 Task: Select the West Africa Time as time zone for the schedule.
Action: Mouse moved to (74, 502)
Screenshot: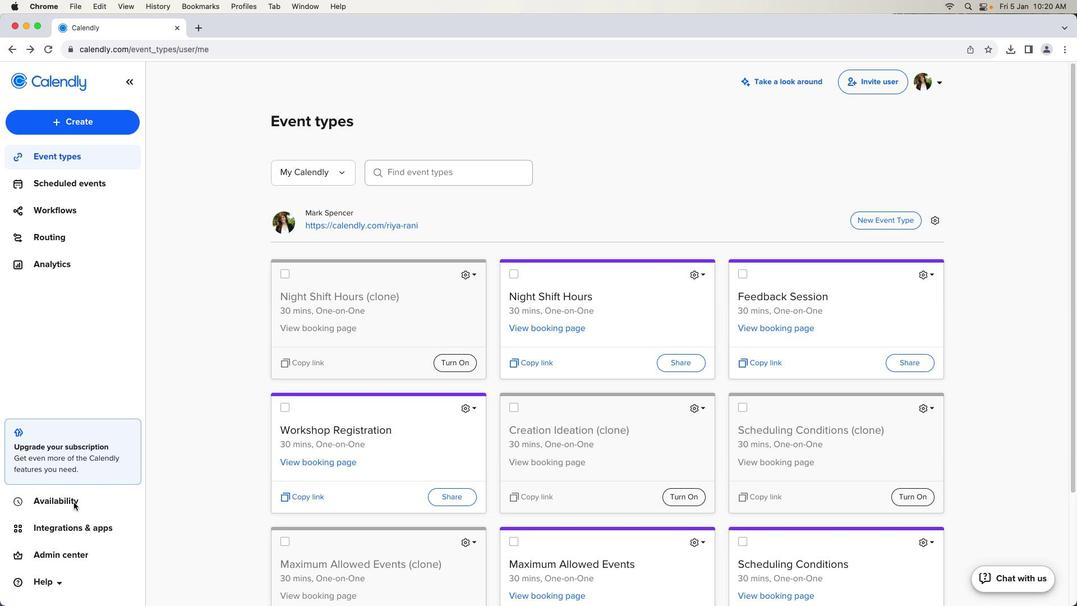 
Action: Mouse pressed left at (74, 502)
Screenshot: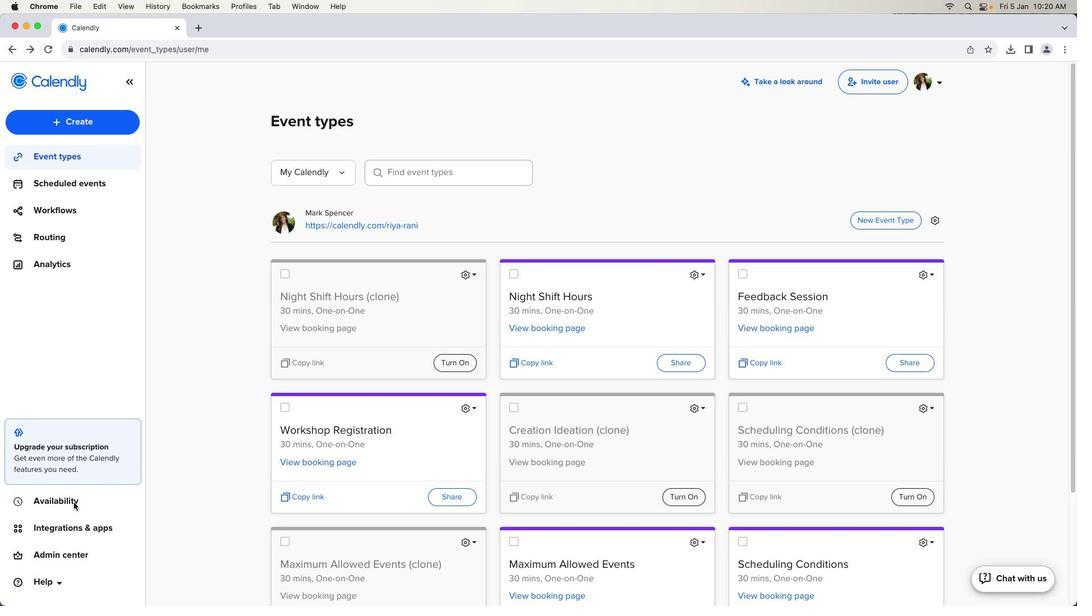 
Action: Mouse pressed left at (74, 502)
Screenshot: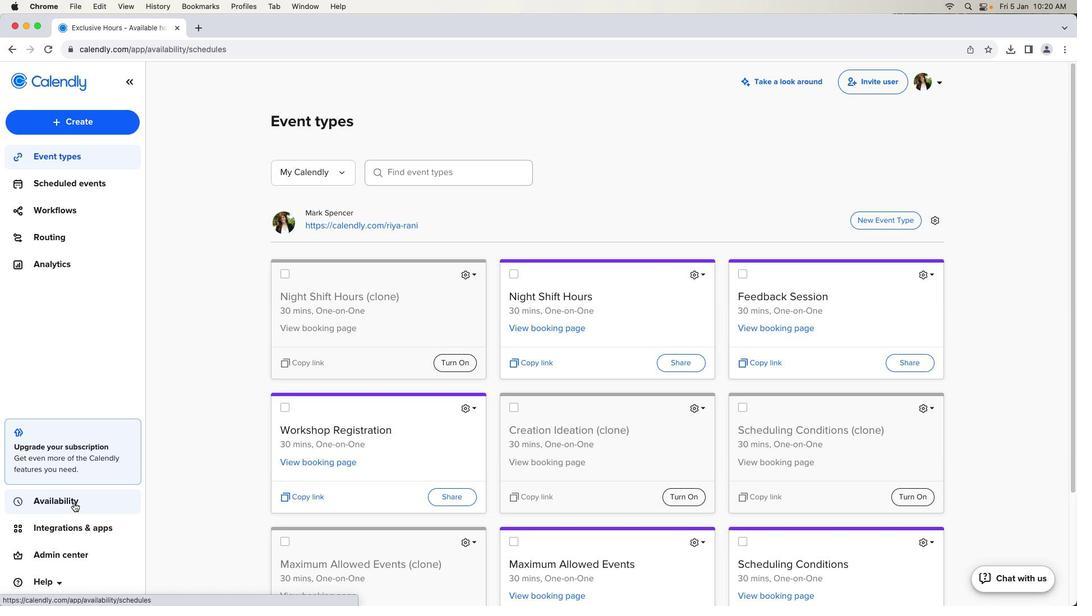 
Action: Mouse moved to (454, 268)
Screenshot: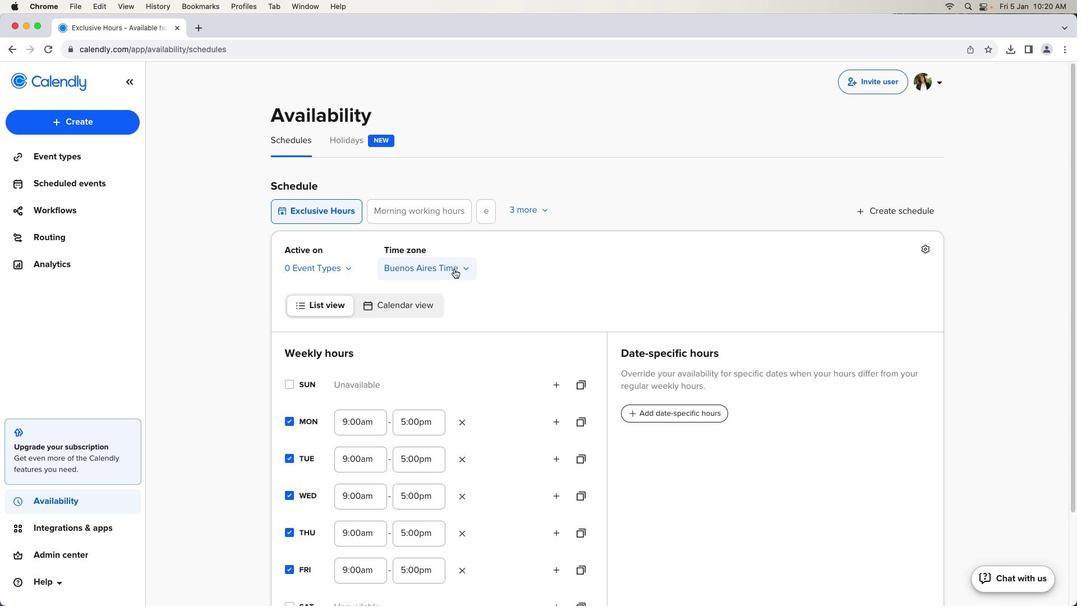 
Action: Mouse pressed left at (454, 268)
Screenshot: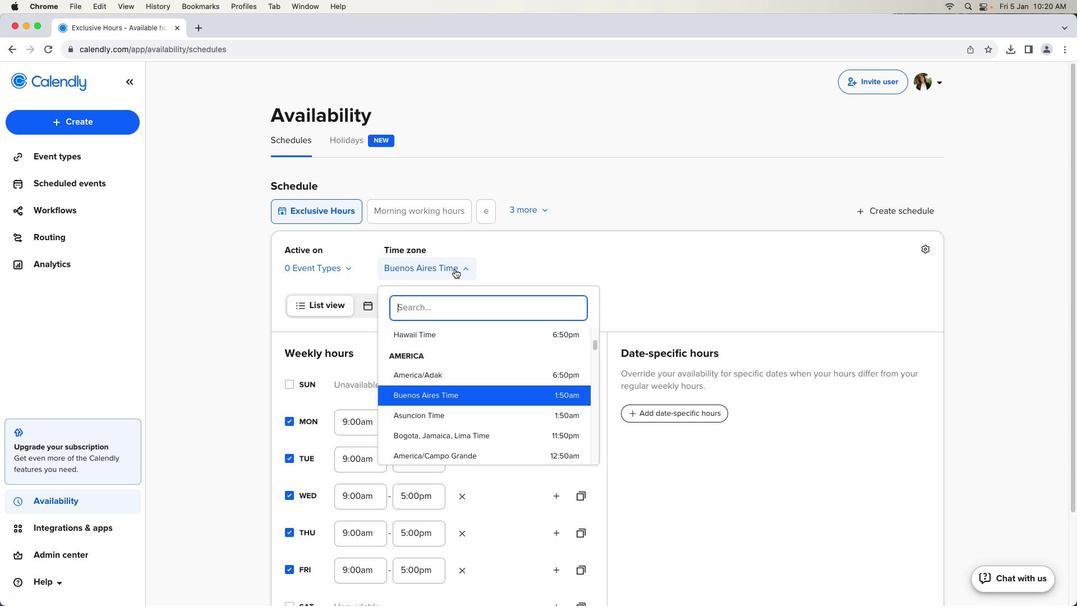 
Action: Mouse moved to (469, 415)
Screenshot: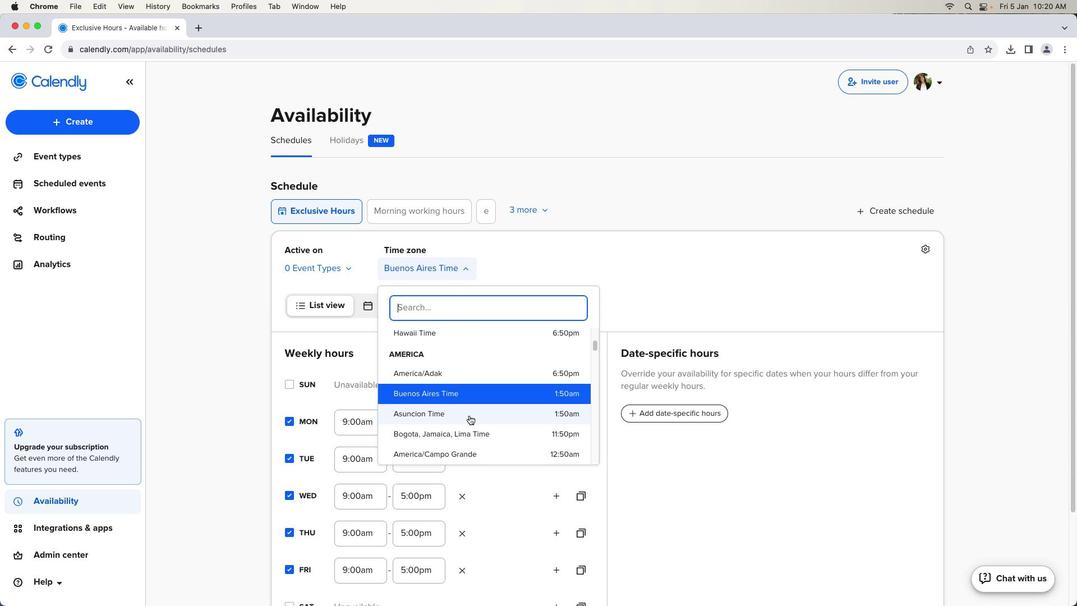 
Action: Mouse scrolled (469, 415) with delta (0, 0)
Screenshot: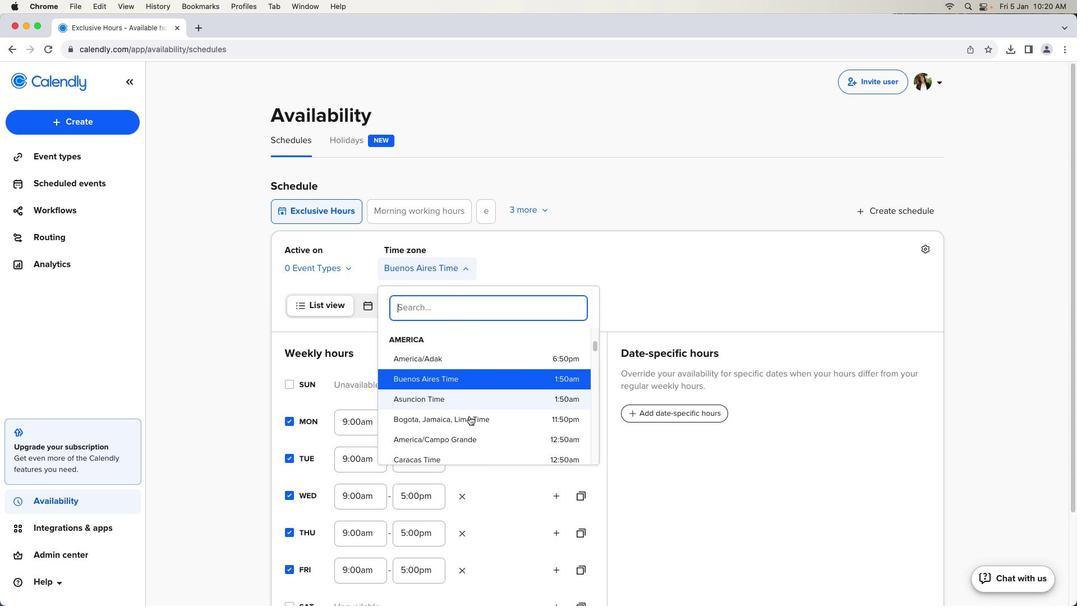 
Action: Mouse scrolled (469, 415) with delta (0, 0)
Screenshot: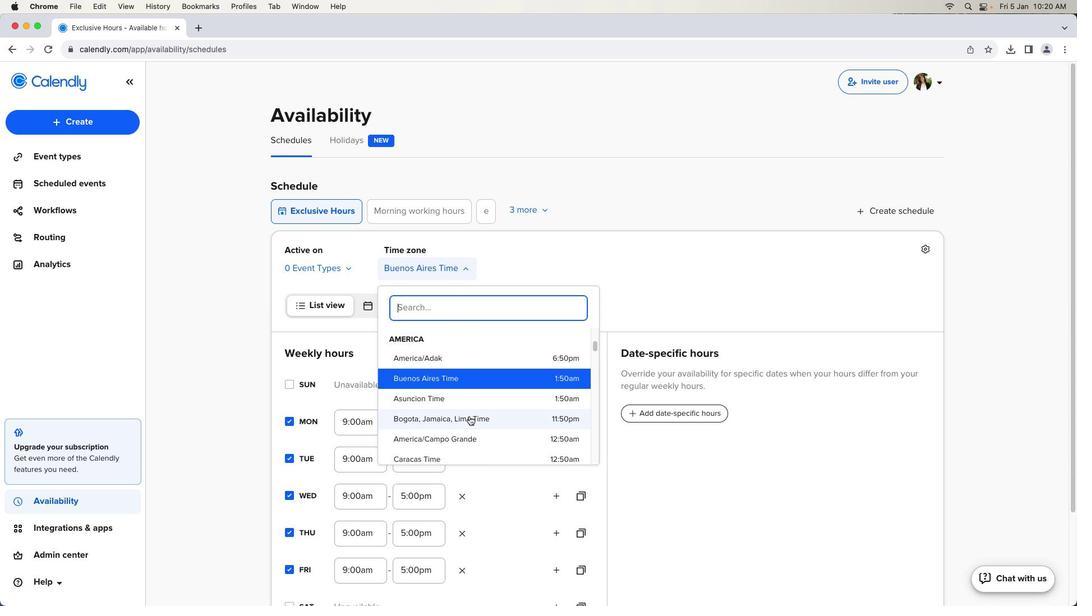 
Action: Mouse scrolled (469, 415) with delta (0, 0)
Screenshot: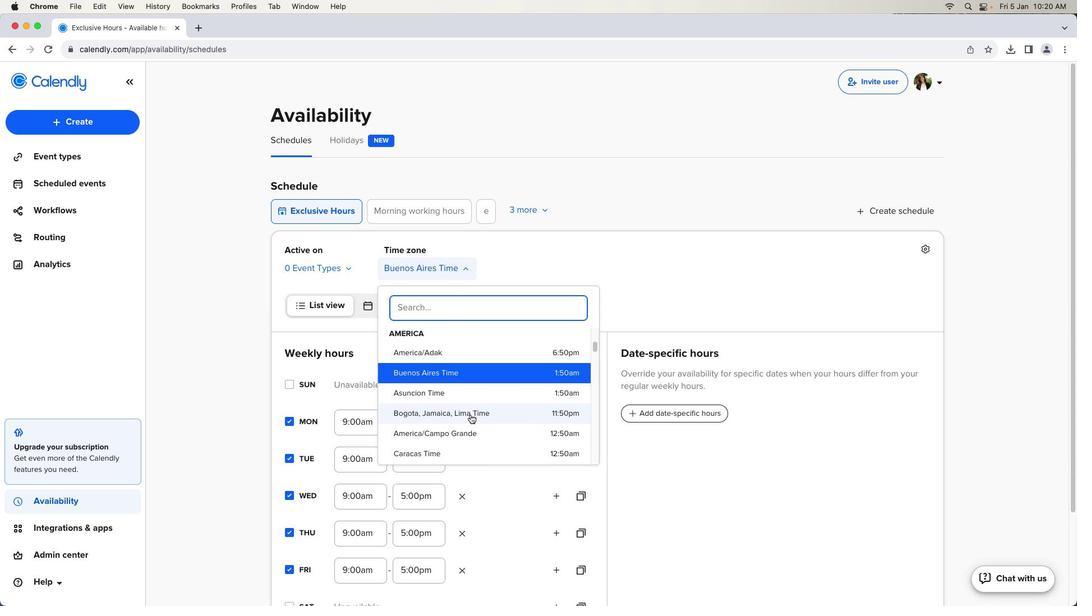 
Action: Mouse moved to (469, 415)
Screenshot: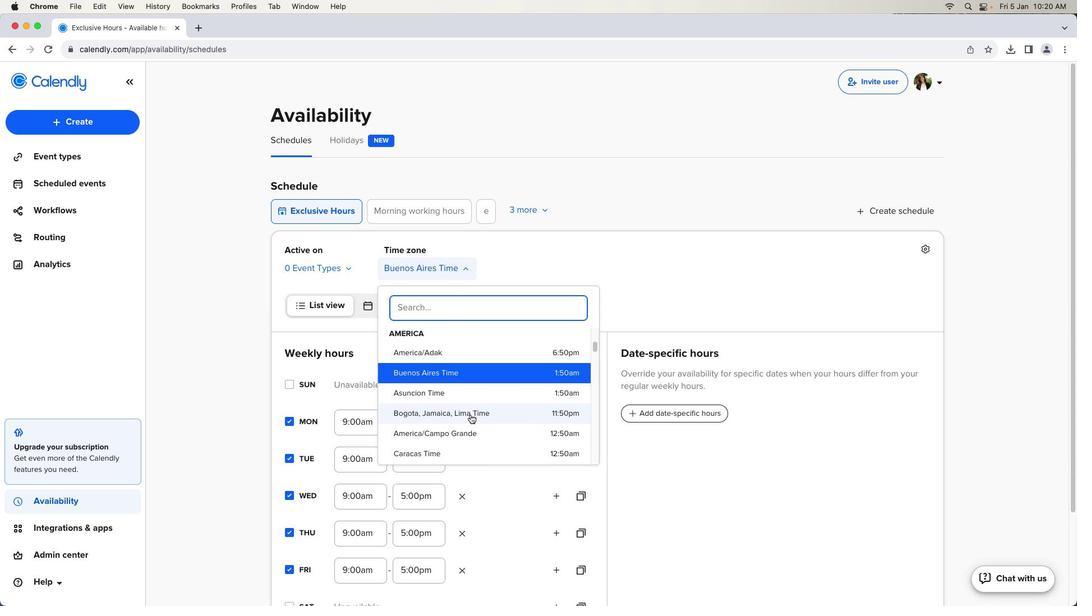 
Action: Mouse scrolled (469, 415) with delta (0, 0)
Screenshot: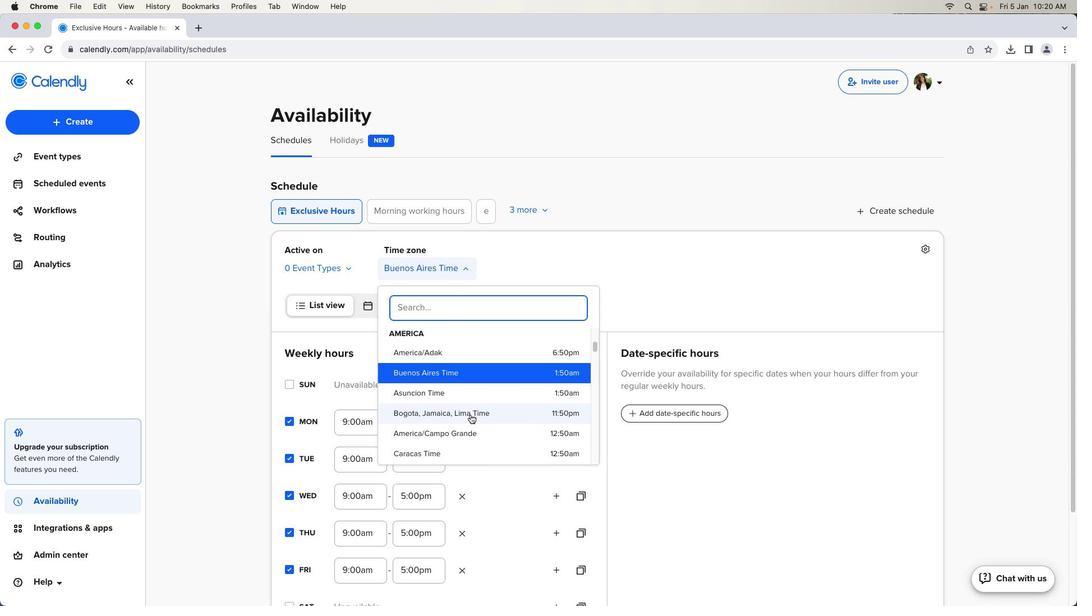 
Action: Mouse moved to (470, 414)
Screenshot: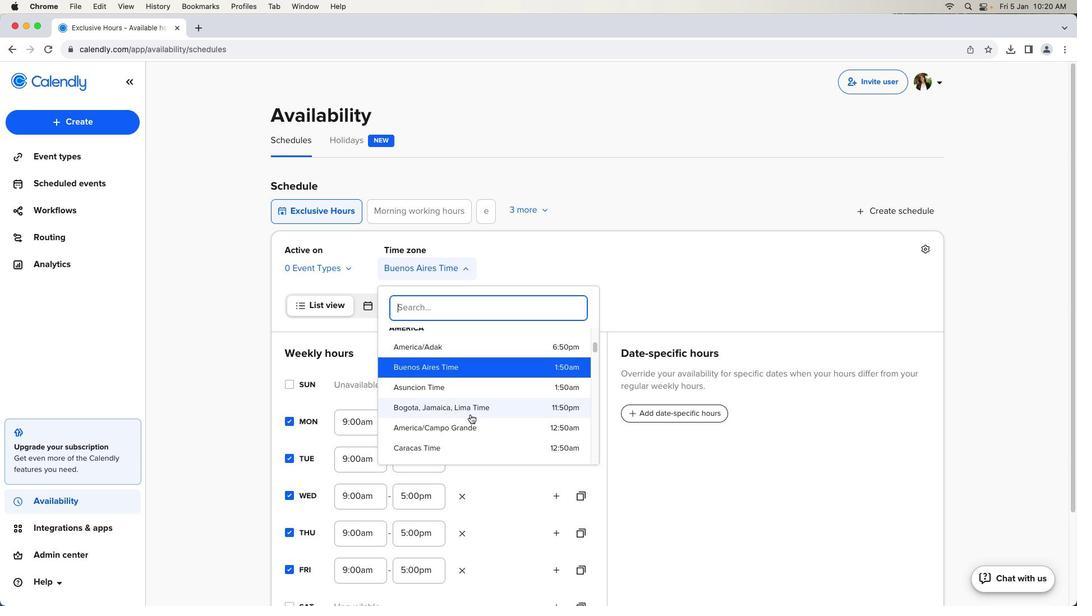 
Action: Mouse scrolled (470, 414) with delta (0, 0)
Screenshot: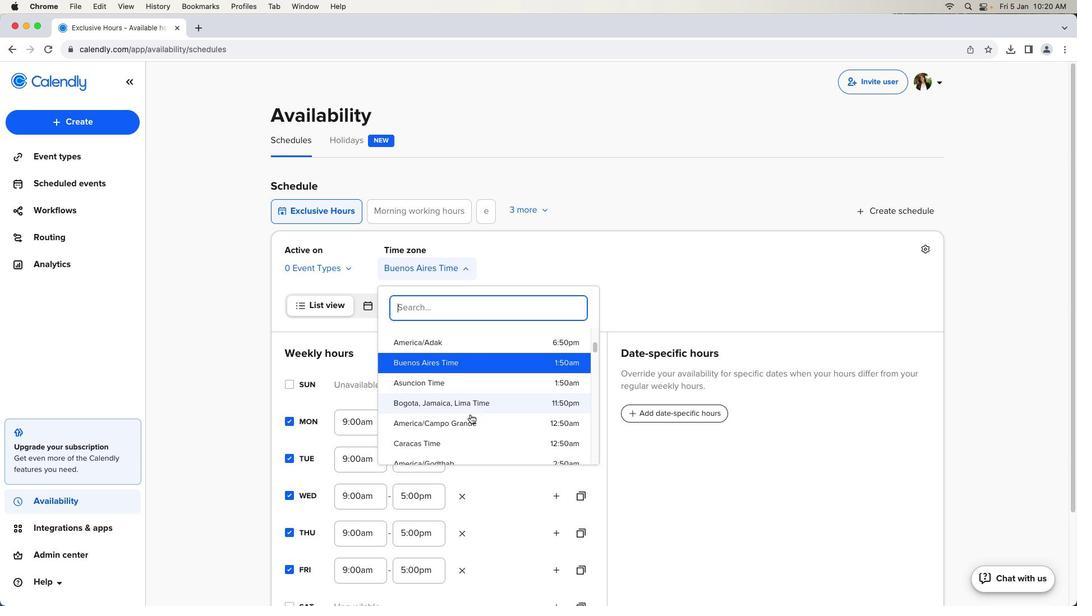 
Action: Mouse scrolled (470, 414) with delta (0, 0)
Screenshot: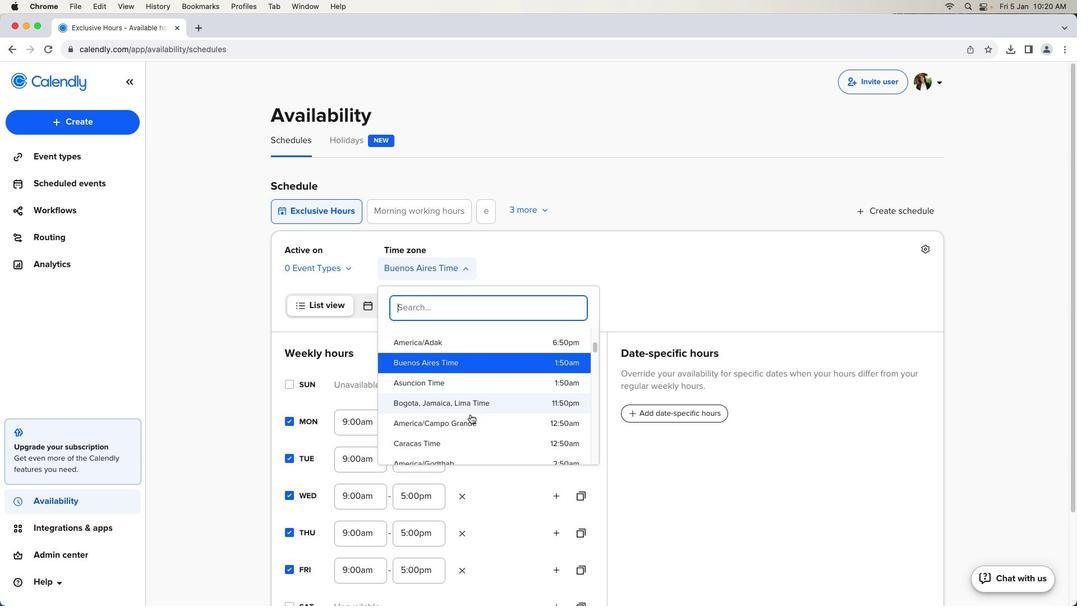 
Action: Mouse scrolled (470, 414) with delta (0, 0)
Screenshot: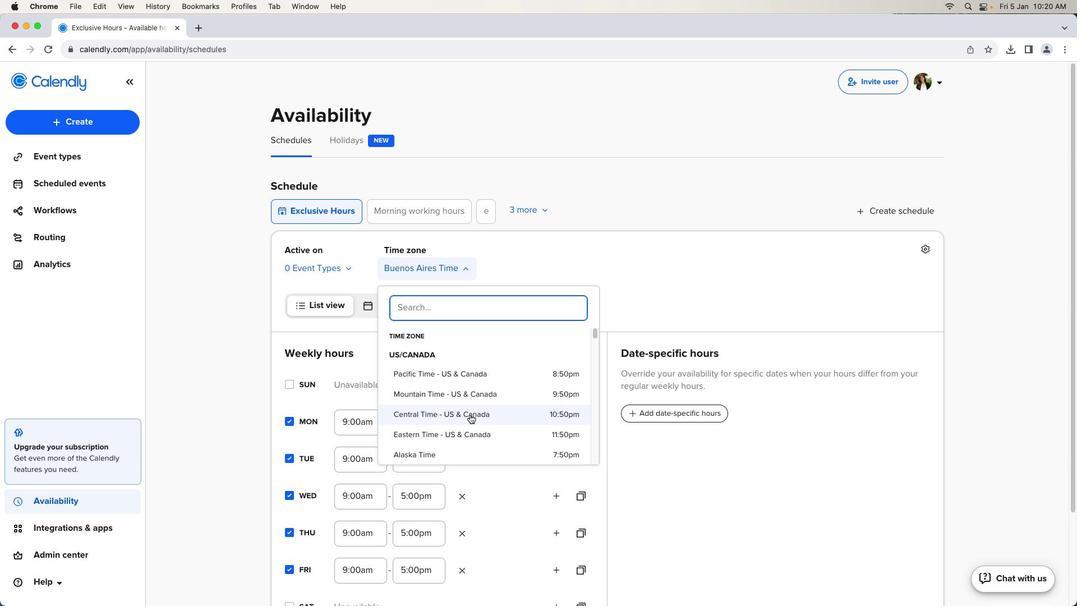 
Action: Mouse scrolled (470, 414) with delta (0, 0)
Screenshot: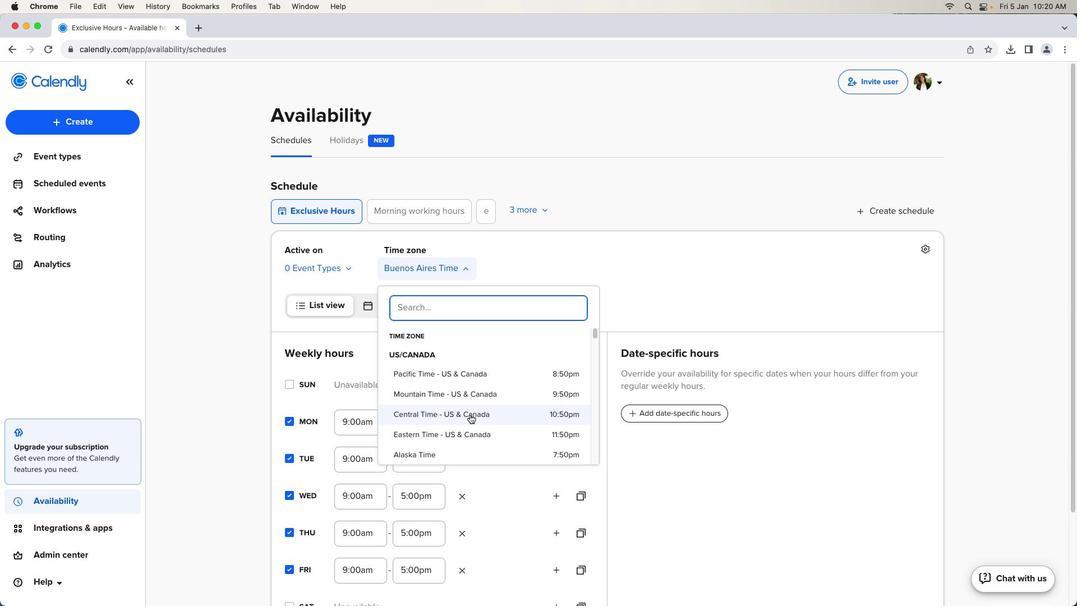 
Action: Mouse scrolled (470, 414) with delta (0, 1)
Screenshot: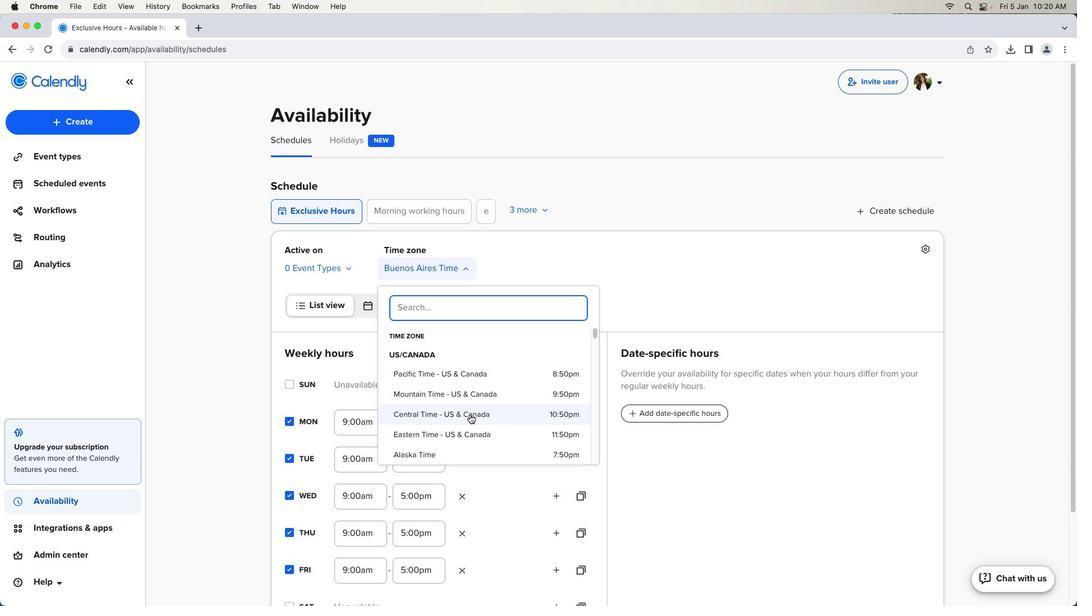 
Action: Mouse scrolled (470, 414) with delta (0, 2)
Screenshot: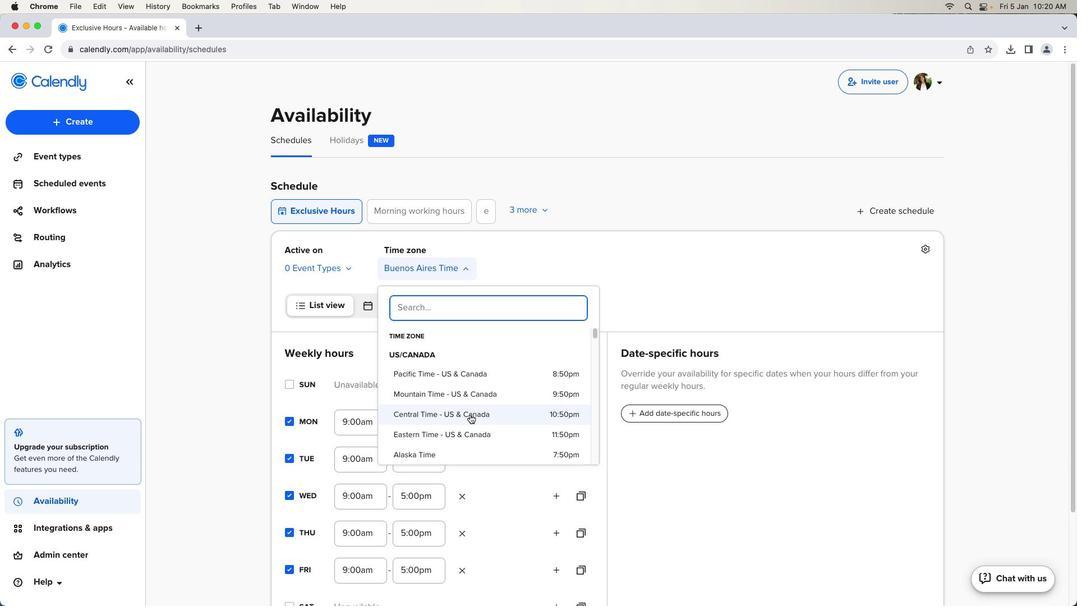 
Action: Mouse moved to (470, 414)
Screenshot: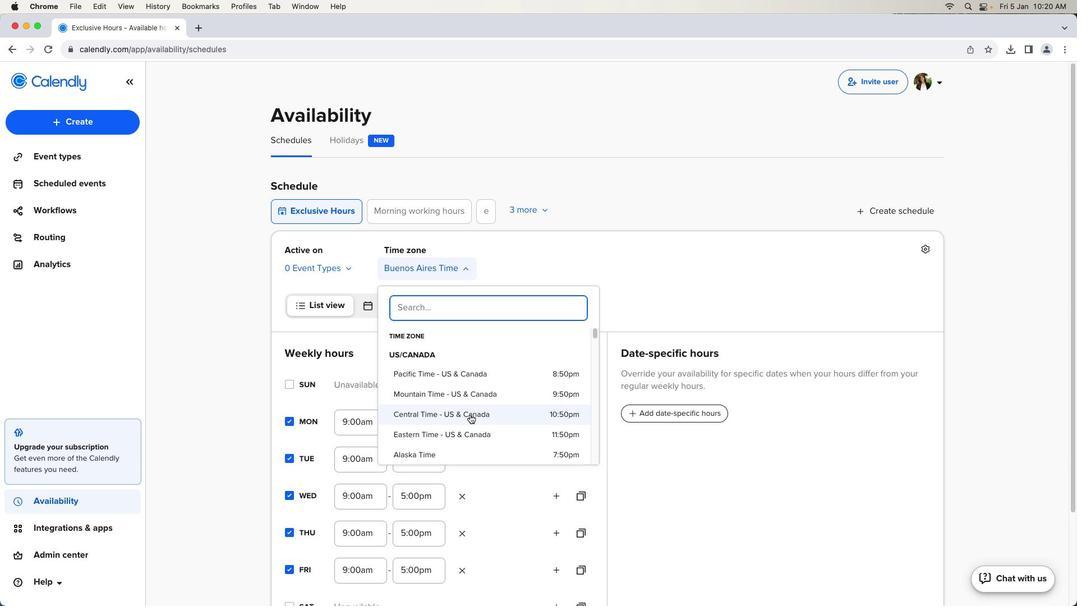 
Action: Mouse scrolled (470, 414) with delta (0, 0)
Screenshot: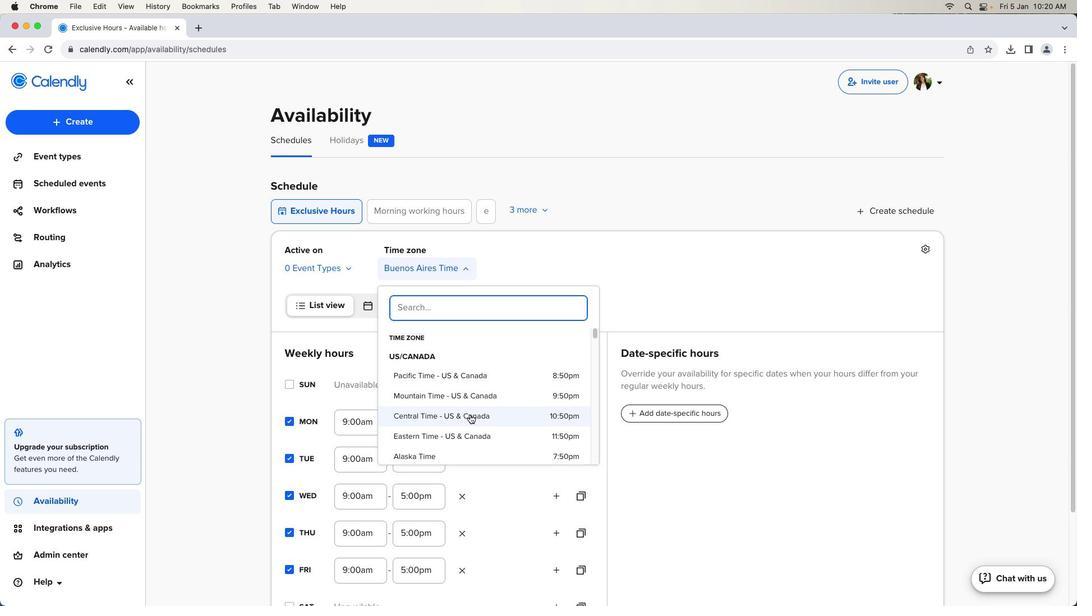 
Action: Mouse scrolled (470, 414) with delta (0, 0)
Screenshot: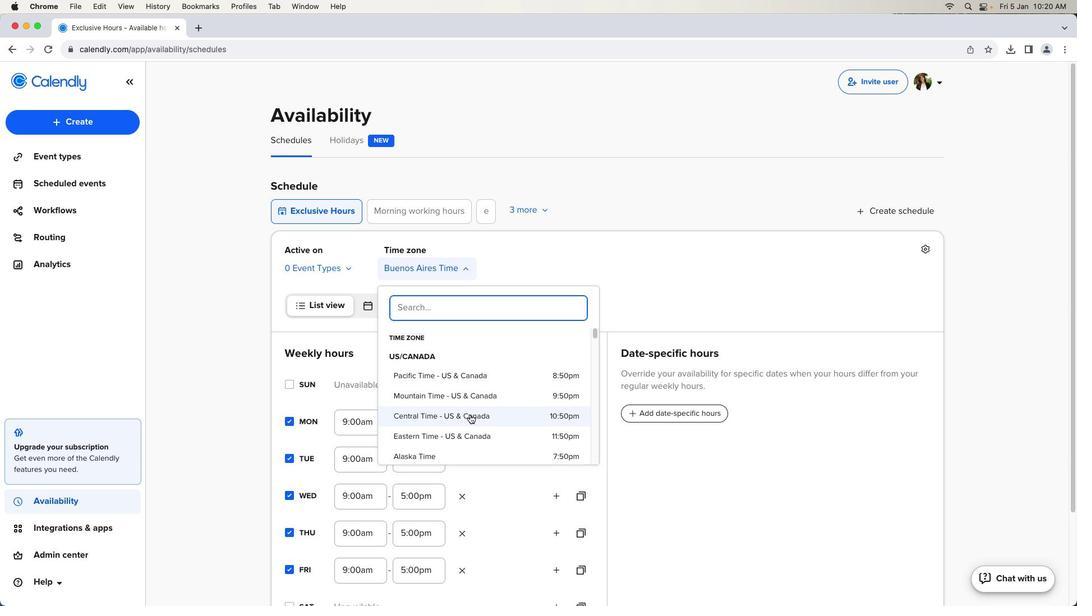 
Action: Mouse scrolled (470, 414) with delta (0, 0)
Screenshot: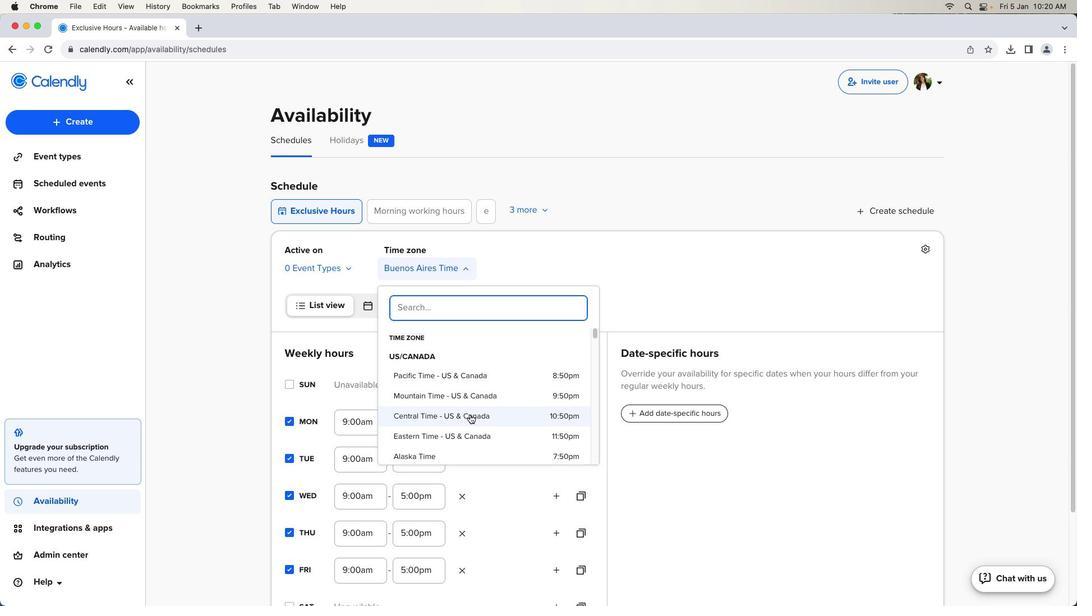 
Action: Mouse scrolled (470, 414) with delta (0, 0)
Screenshot: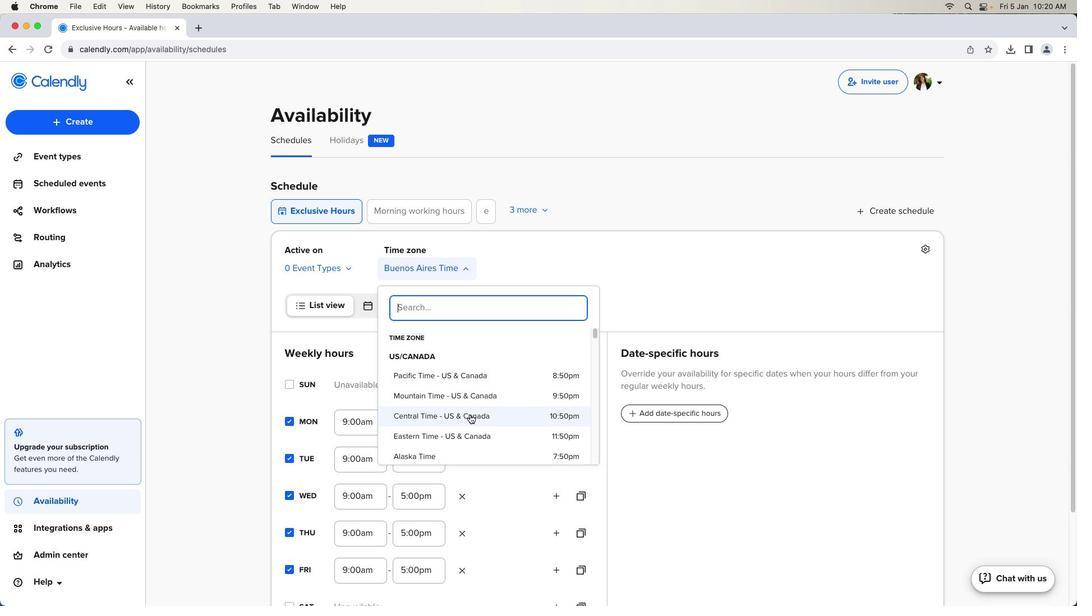 
Action: Mouse scrolled (470, 414) with delta (0, 0)
Screenshot: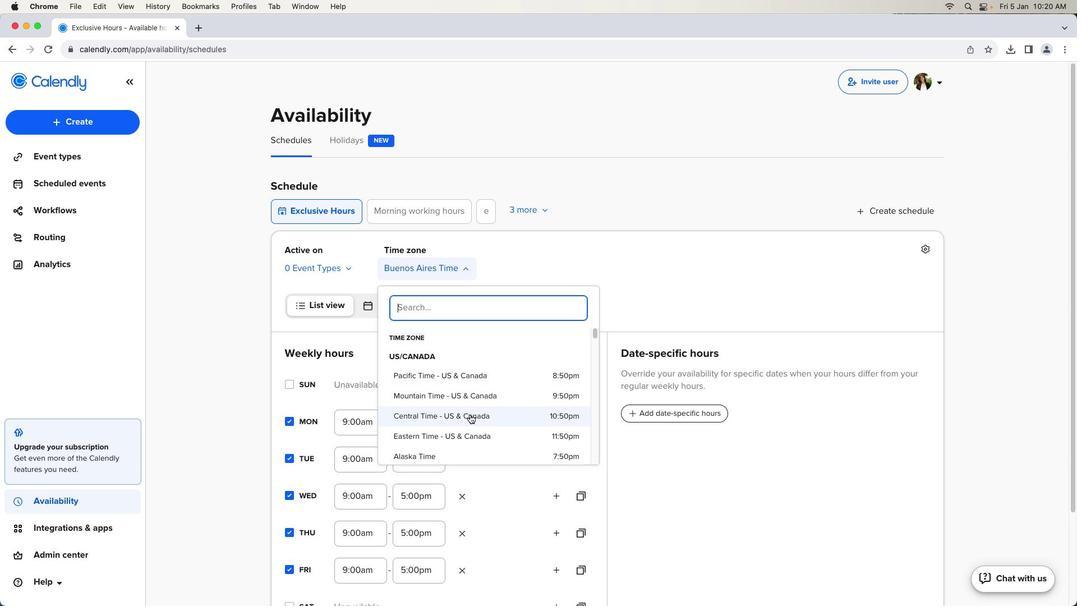 
Action: Mouse scrolled (470, 414) with delta (0, 0)
Screenshot: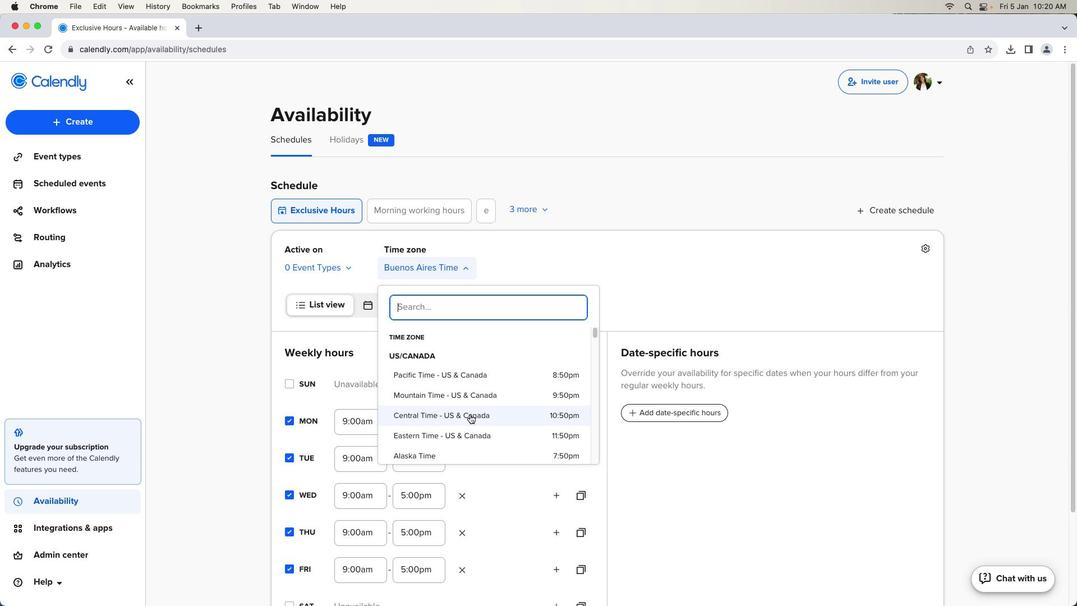 
Action: Mouse scrolled (470, 414) with delta (0, 0)
Screenshot: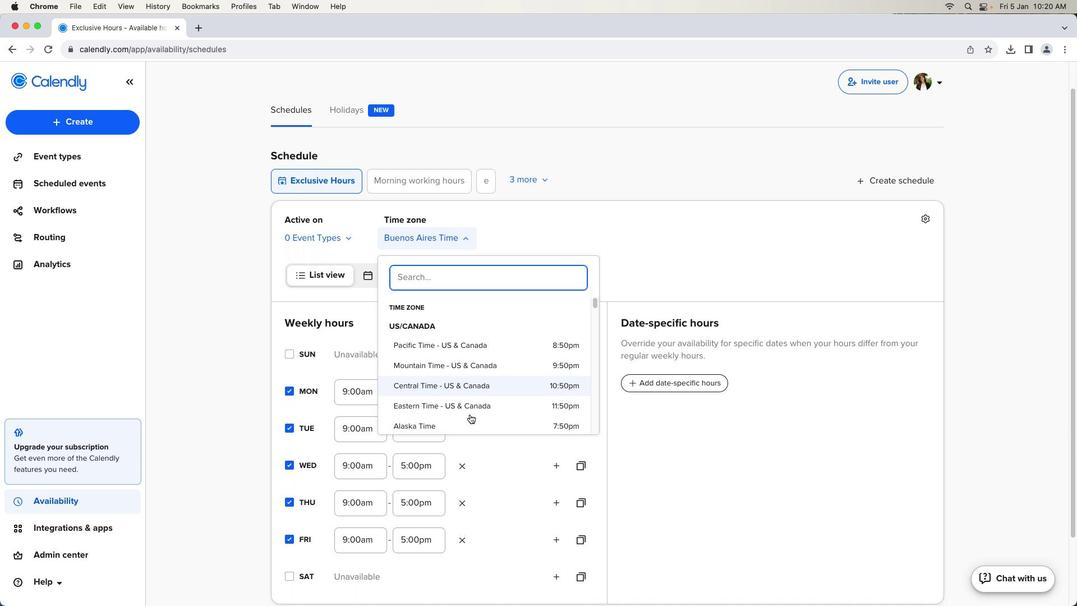 
Action: Mouse scrolled (470, 414) with delta (0, 0)
Screenshot: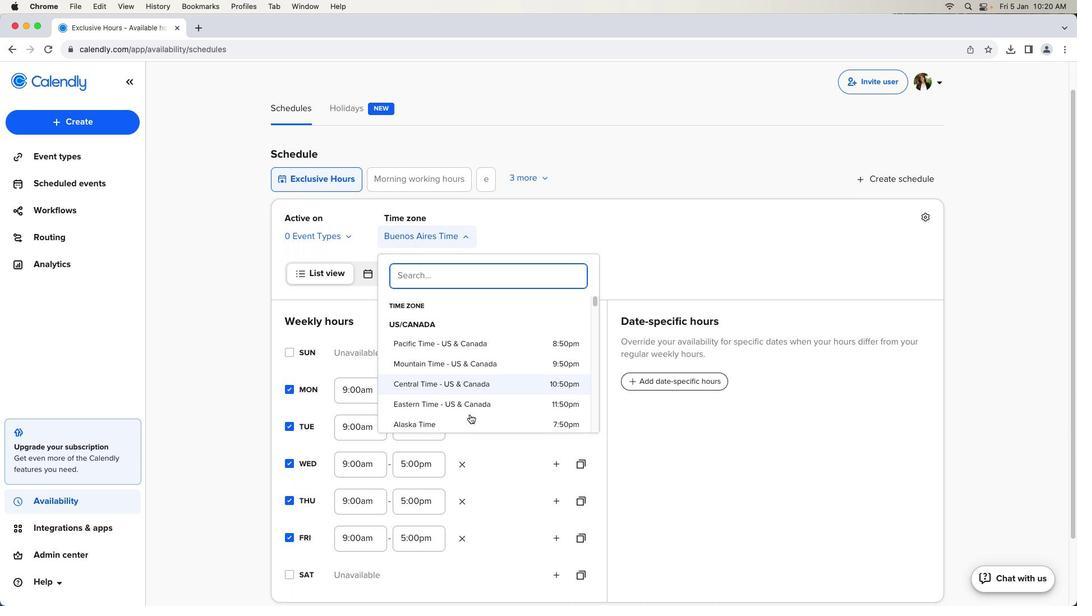 
Action: Mouse scrolled (470, 414) with delta (0, 0)
Screenshot: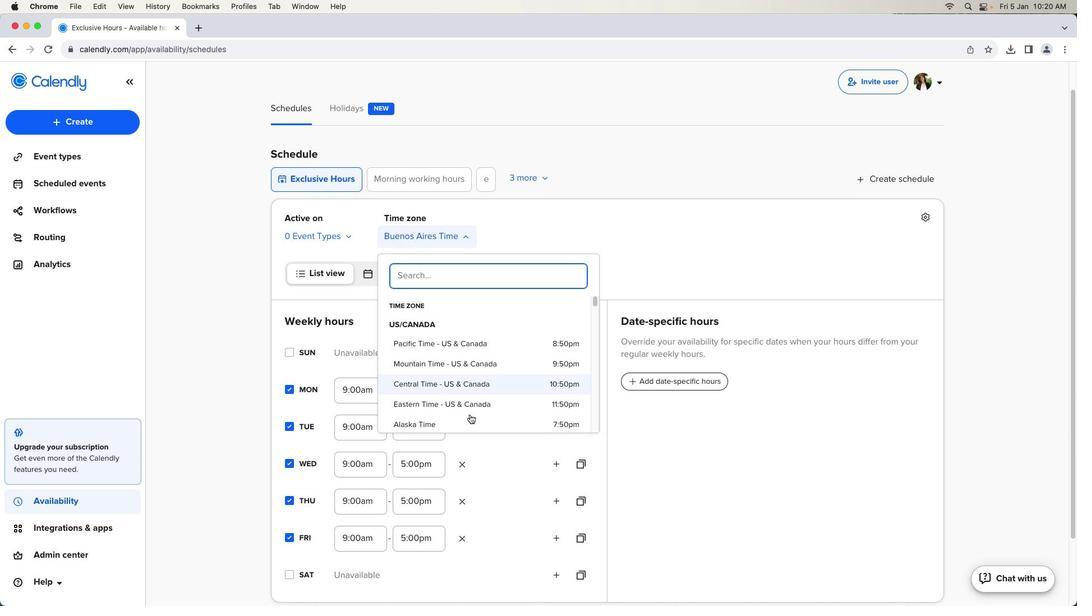 
Action: Mouse moved to (469, 413)
Screenshot: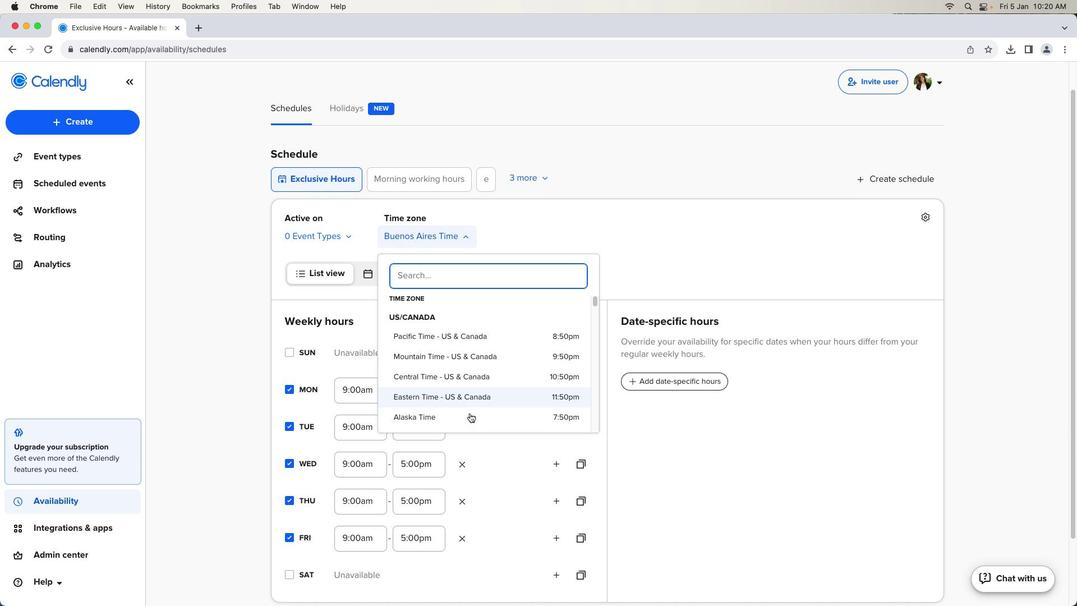 
Action: Mouse scrolled (469, 413) with delta (0, 0)
Screenshot: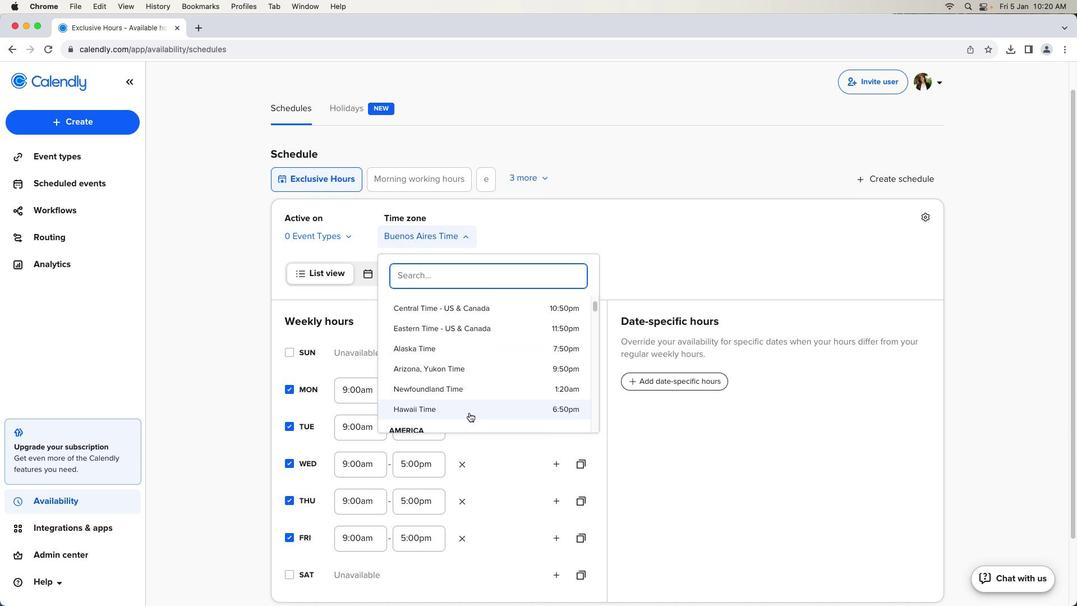 
Action: Mouse scrolled (469, 413) with delta (0, 0)
Screenshot: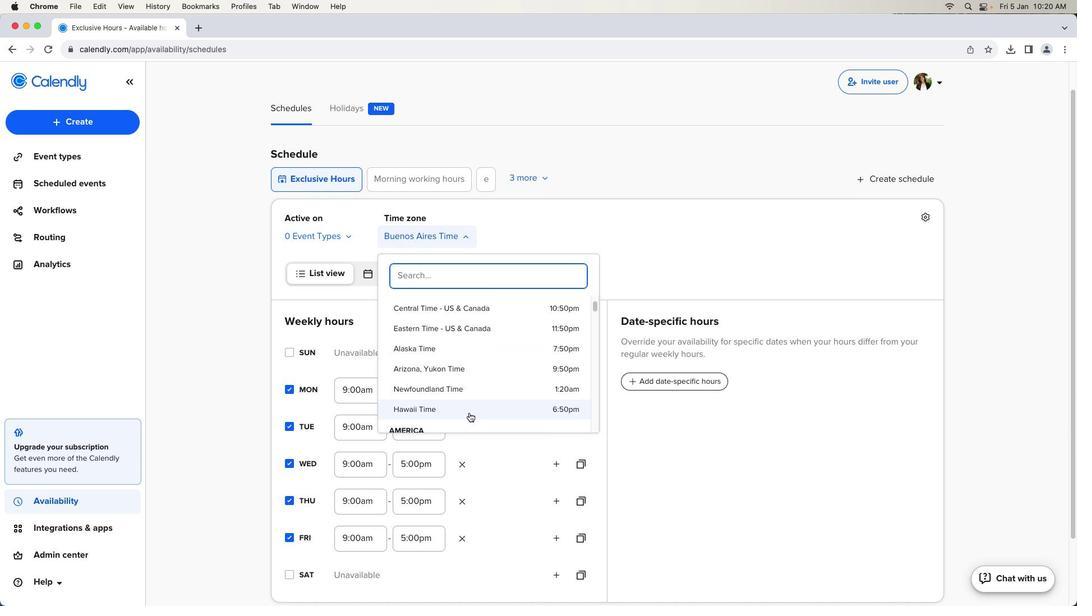 
Action: Mouse scrolled (469, 413) with delta (0, -1)
Screenshot: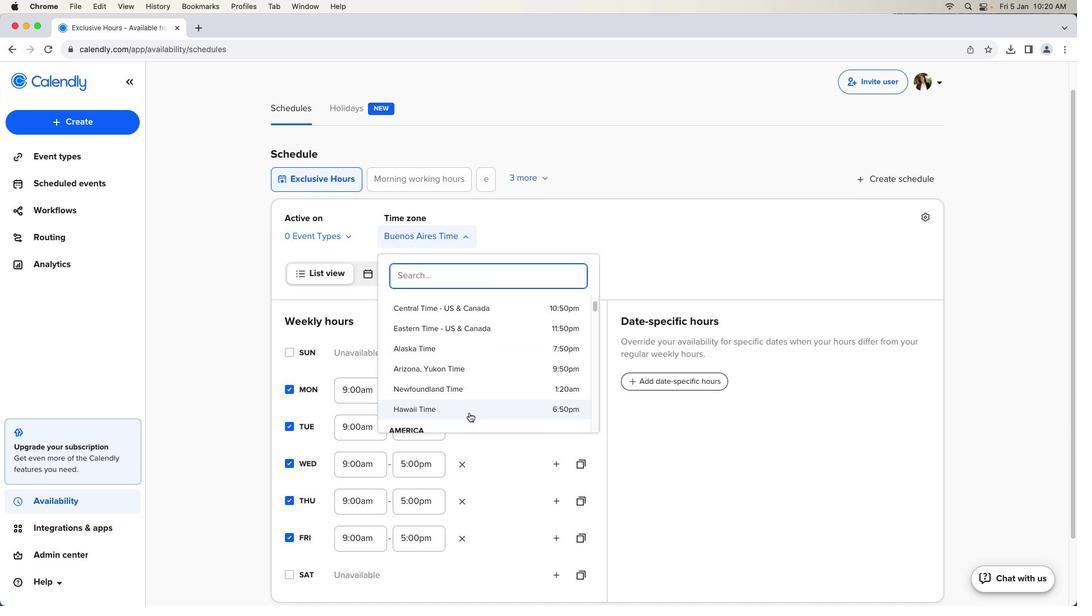 
Action: Mouse moved to (469, 412)
Screenshot: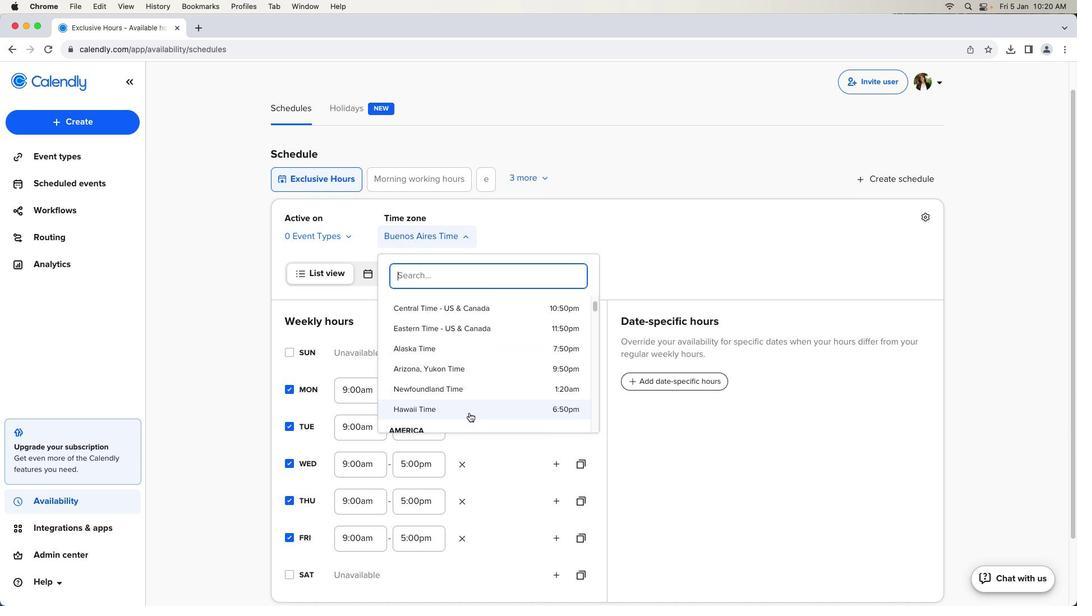 
Action: Mouse scrolled (469, 412) with delta (0, 0)
Screenshot: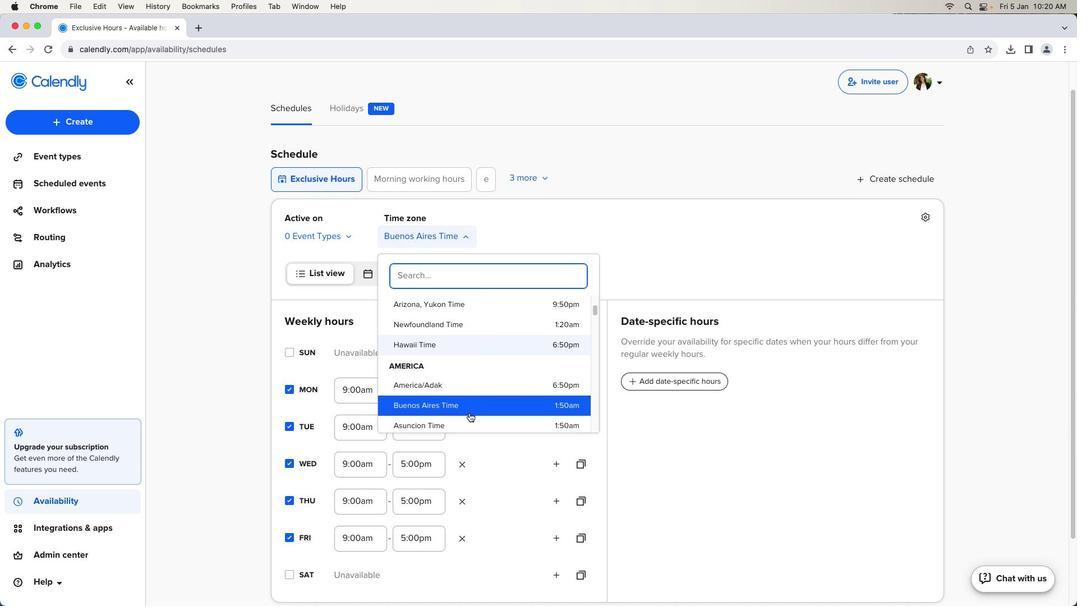 
Action: Mouse scrolled (469, 412) with delta (0, 0)
Screenshot: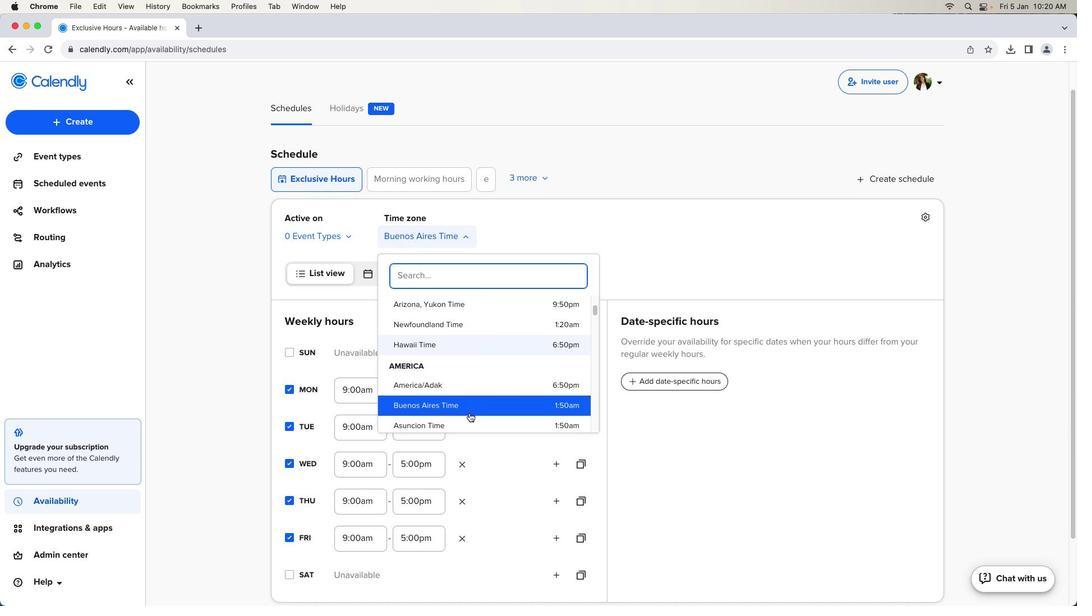 
Action: Mouse scrolled (469, 412) with delta (0, -1)
Screenshot: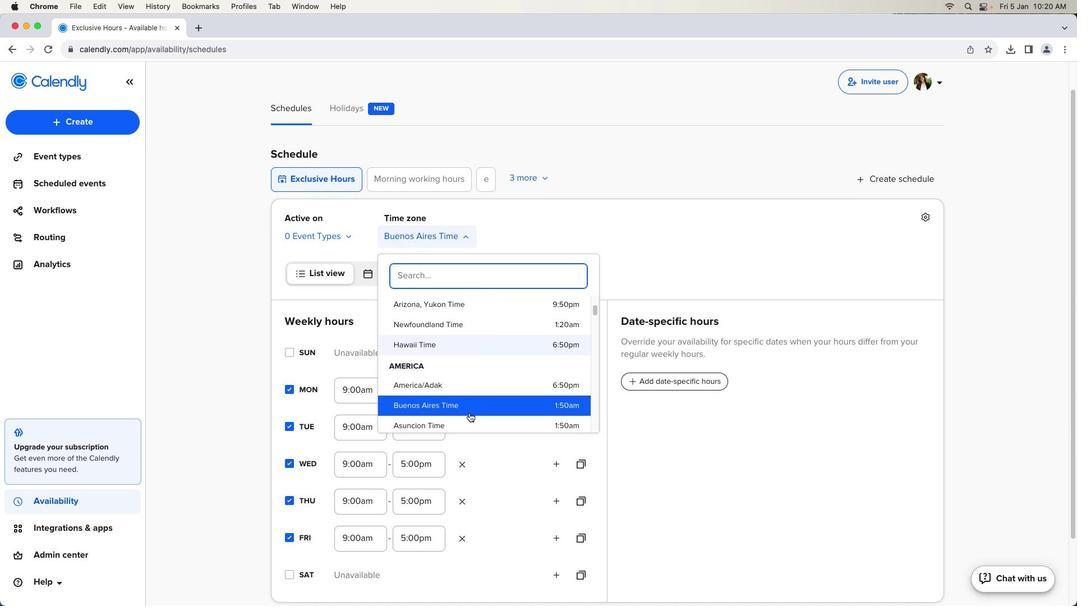 
Action: Mouse scrolled (469, 412) with delta (0, 0)
Screenshot: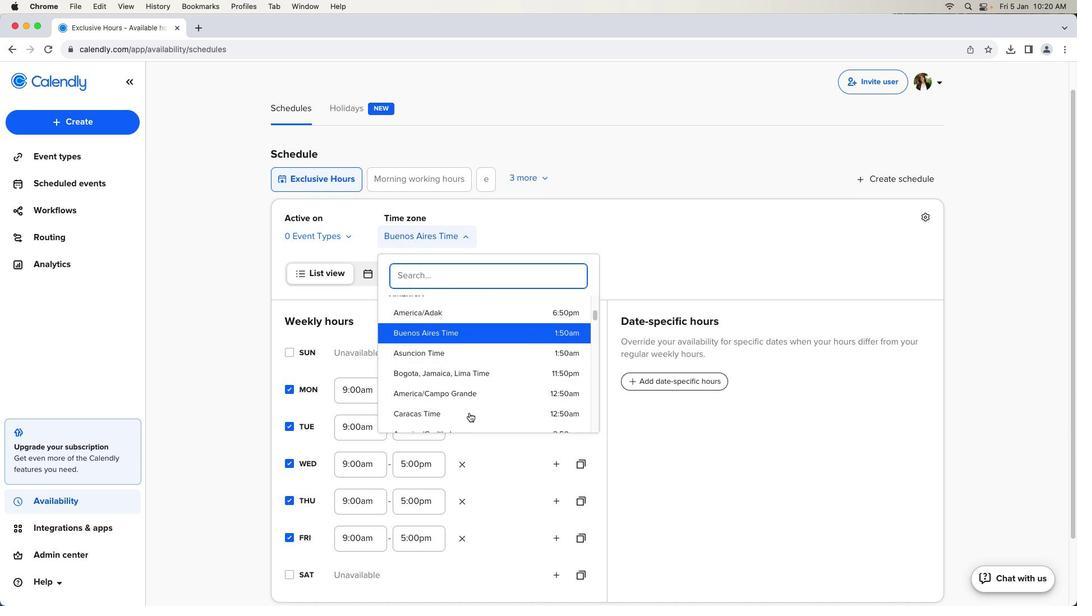 
Action: Mouse scrolled (469, 412) with delta (0, 0)
Screenshot: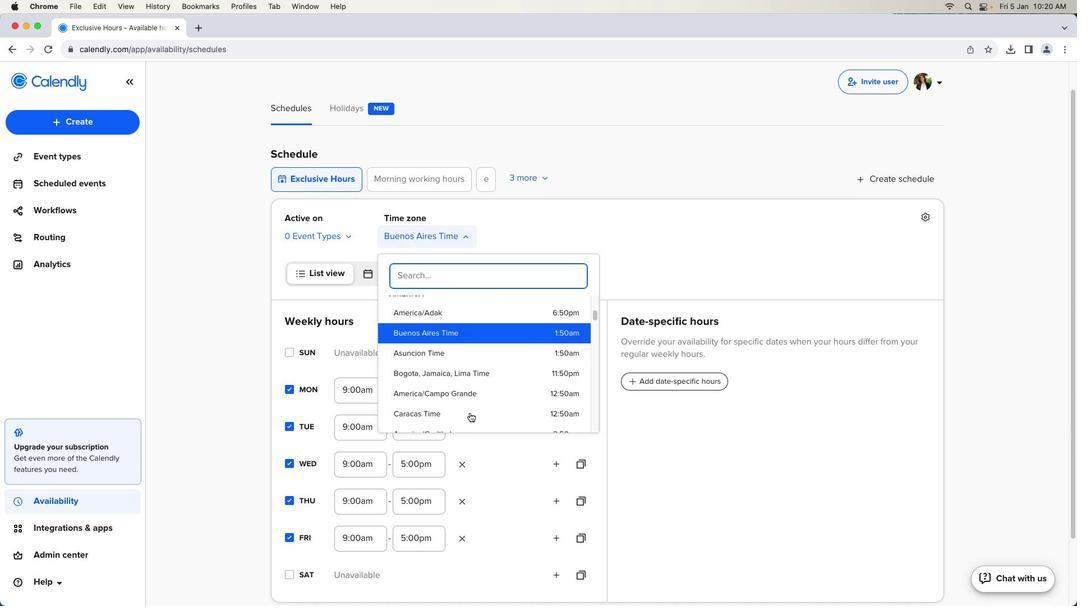 
Action: Mouse scrolled (469, 412) with delta (0, -1)
Screenshot: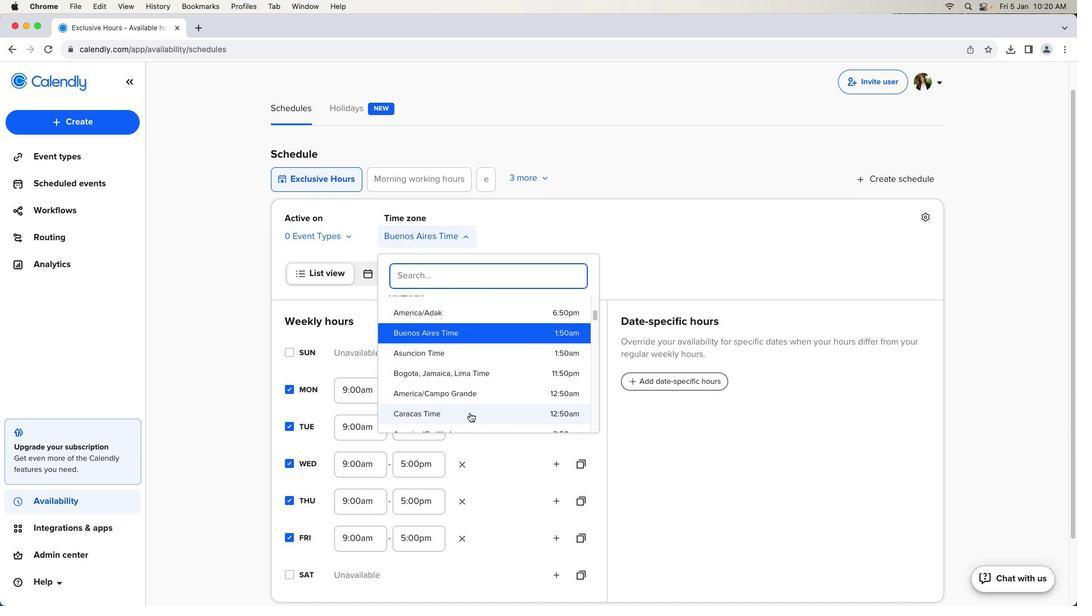 
Action: Mouse moved to (469, 412)
Screenshot: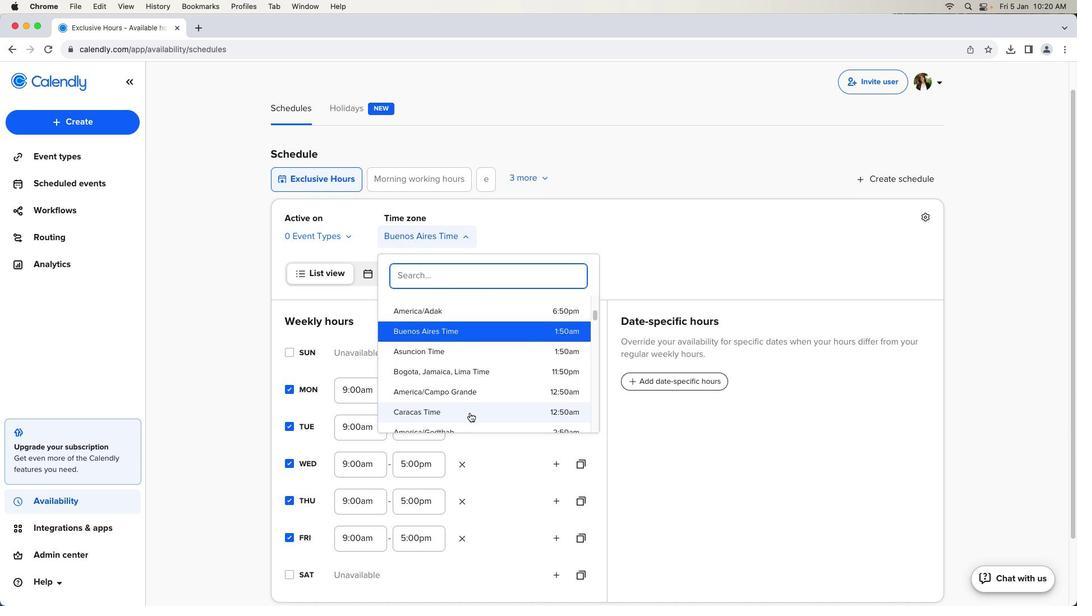 
Action: Mouse scrolled (469, 412) with delta (0, 0)
Screenshot: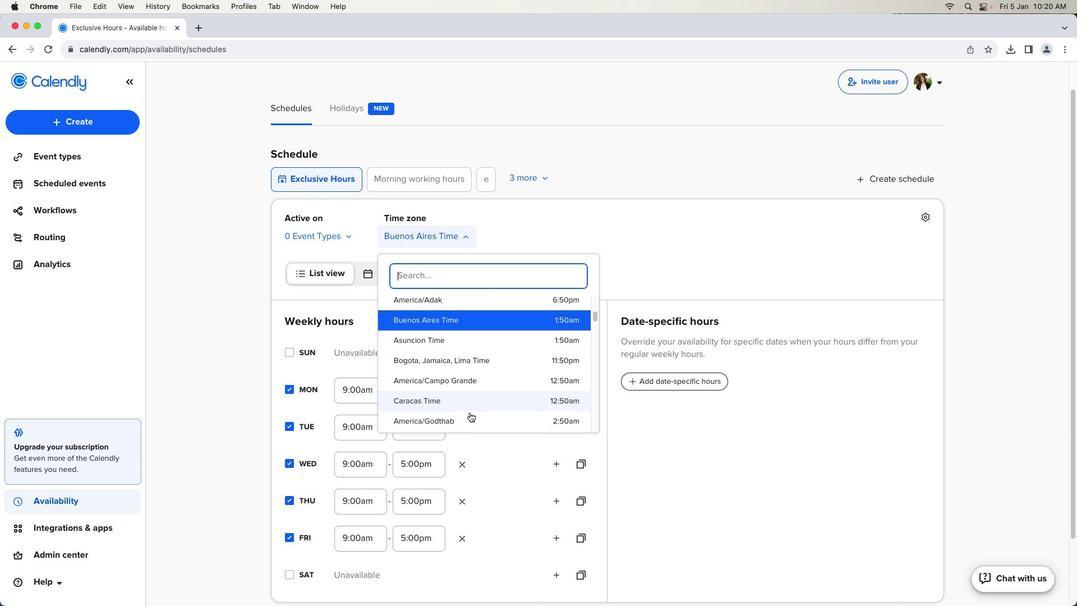 
Action: Mouse scrolled (469, 412) with delta (0, 0)
Screenshot: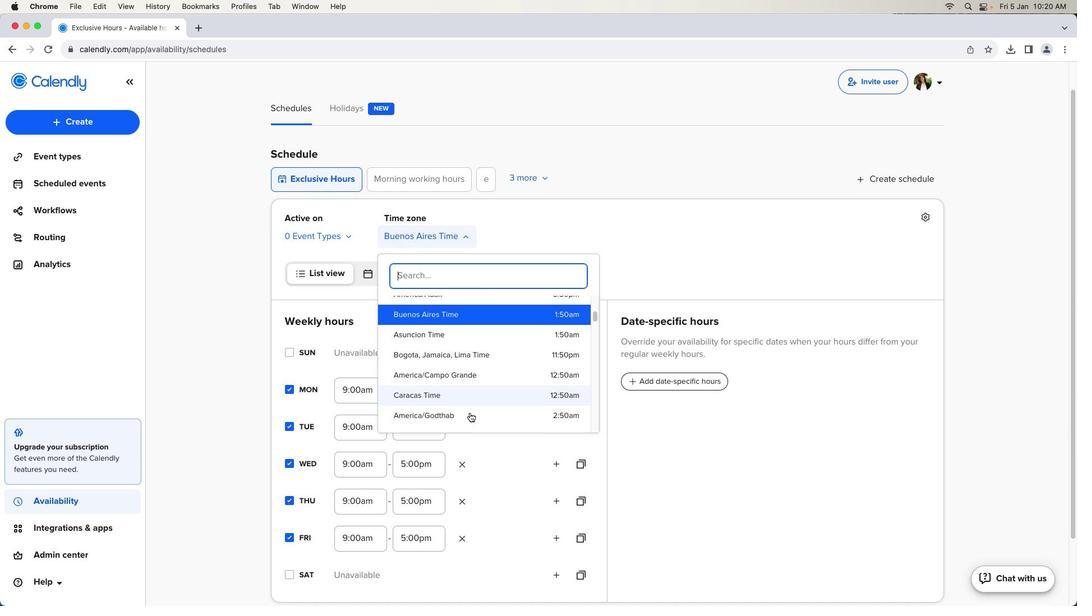 
Action: Mouse scrolled (469, 412) with delta (0, 0)
Screenshot: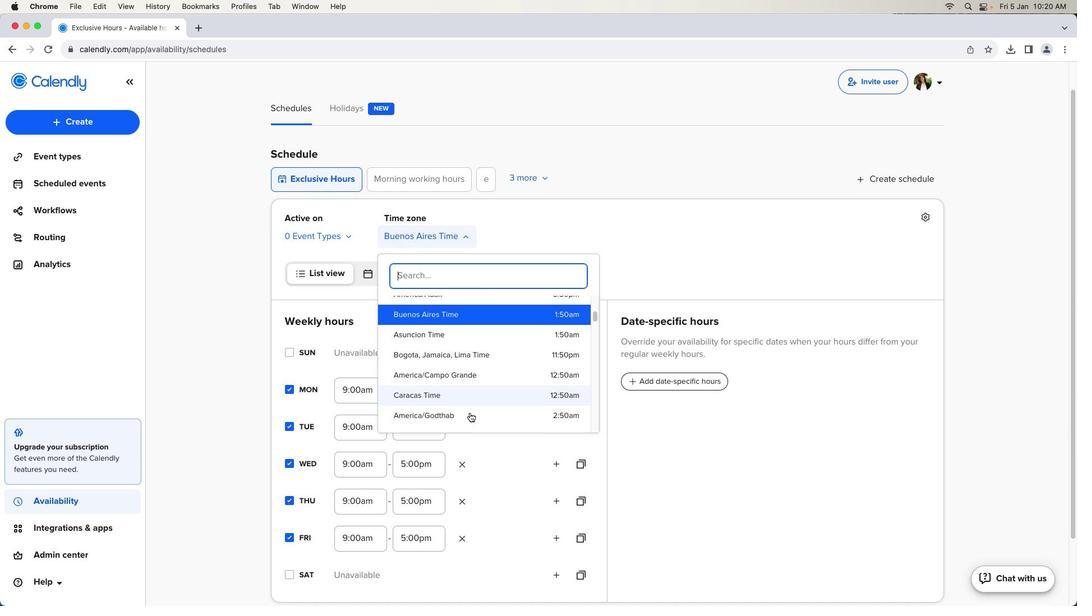 
Action: Mouse scrolled (469, 412) with delta (0, 0)
Screenshot: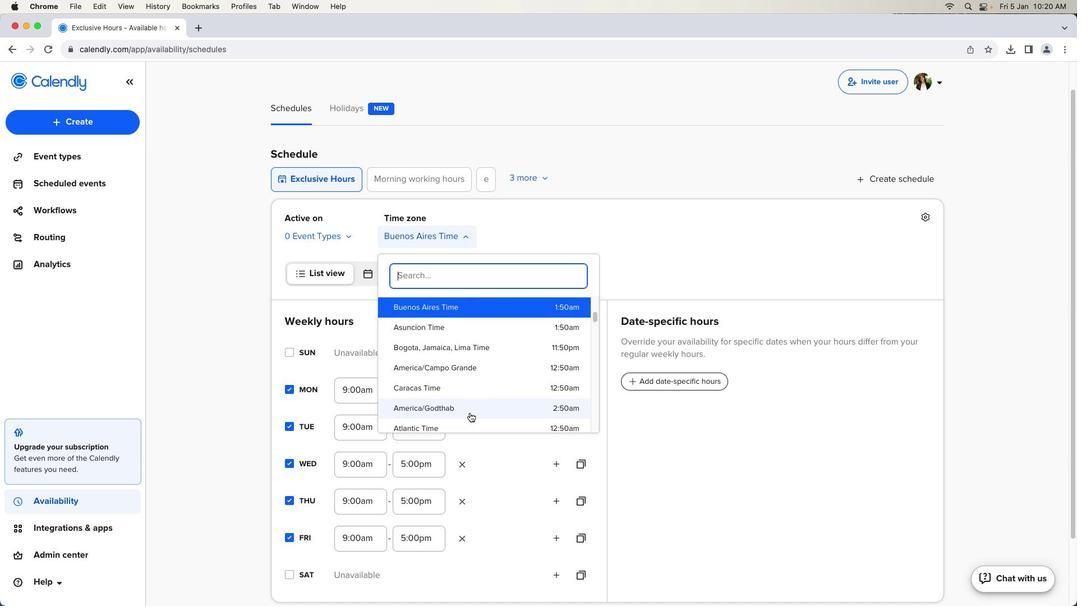 
Action: Mouse scrolled (469, 412) with delta (0, 0)
Screenshot: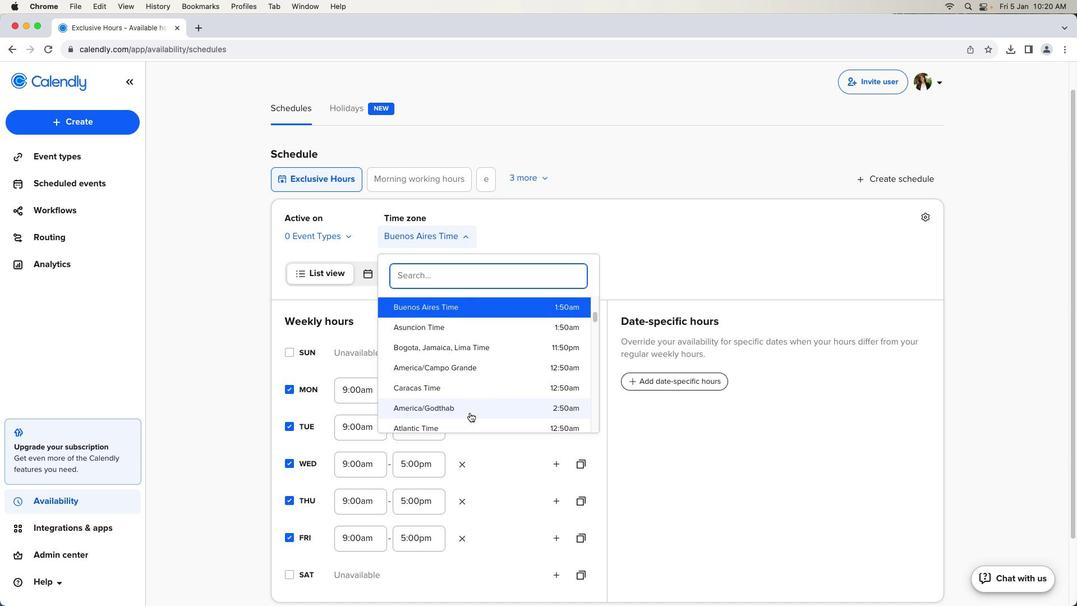 
Action: Mouse scrolled (469, 412) with delta (0, 0)
Screenshot: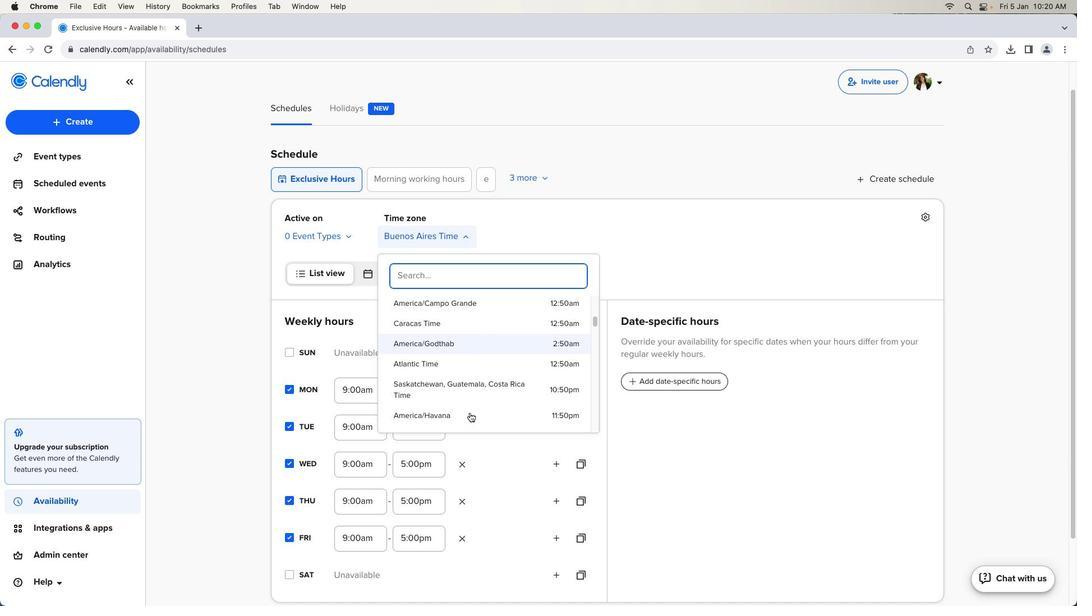 
Action: Mouse scrolled (469, 412) with delta (0, 0)
Screenshot: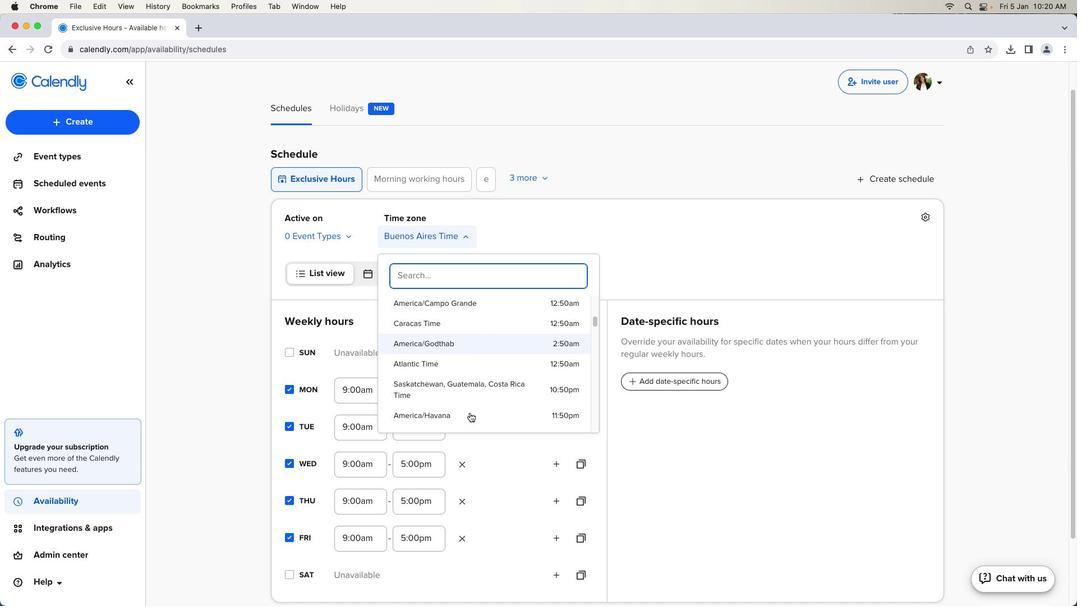 
Action: Mouse scrolled (469, 412) with delta (0, -1)
Screenshot: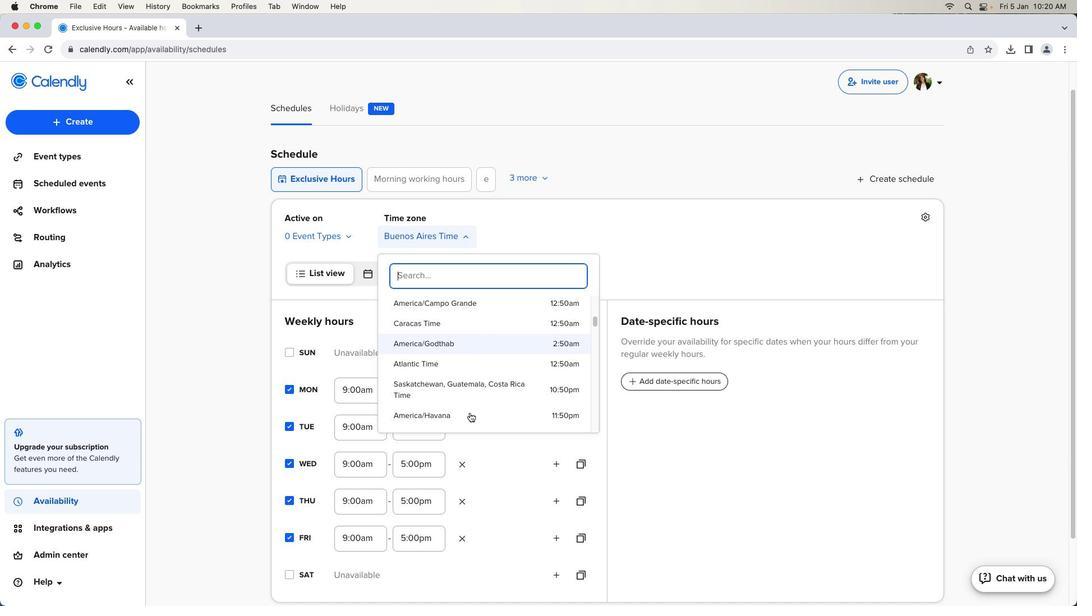 
Action: Mouse scrolled (469, 412) with delta (0, 0)
Screenshot: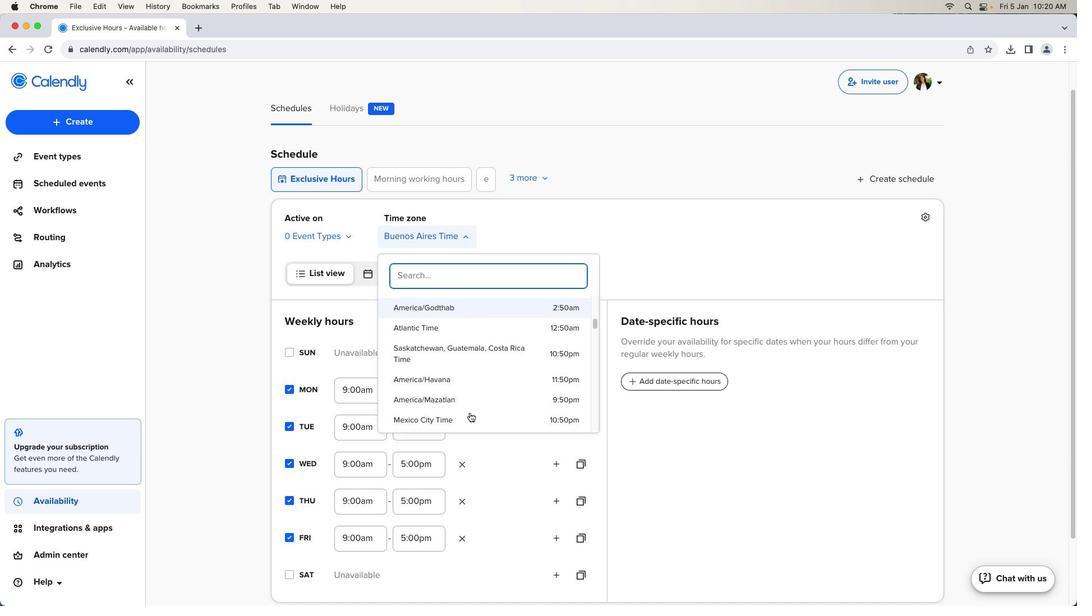 
Action: Mouse scrolled (469, 412) with delta (0, 0)
Screenshot: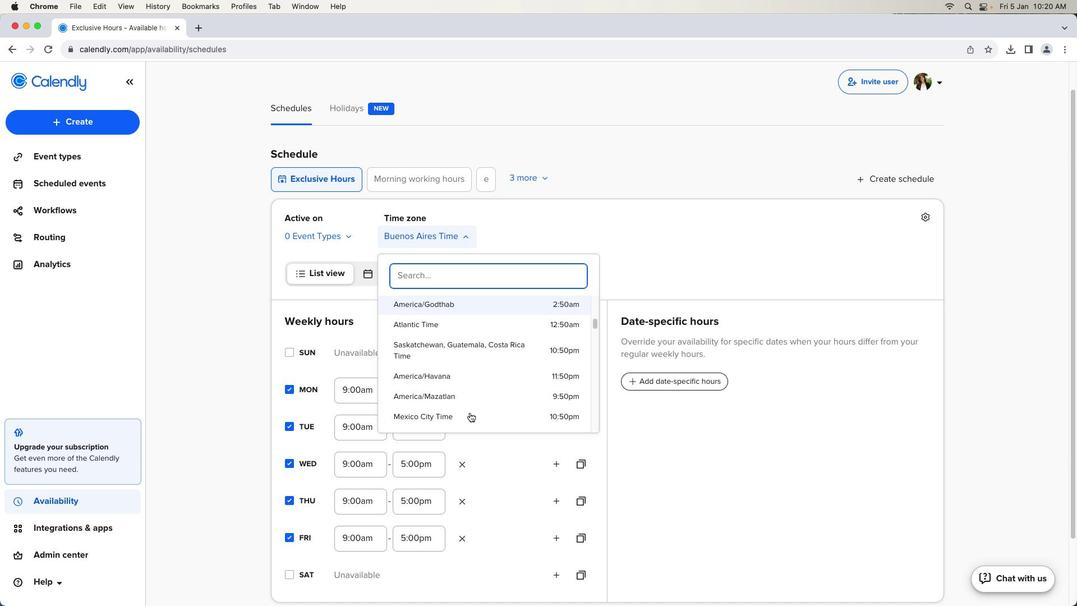 
Action: Mouse scrolled (469, 412) with delta (0, 0)
Screenshot: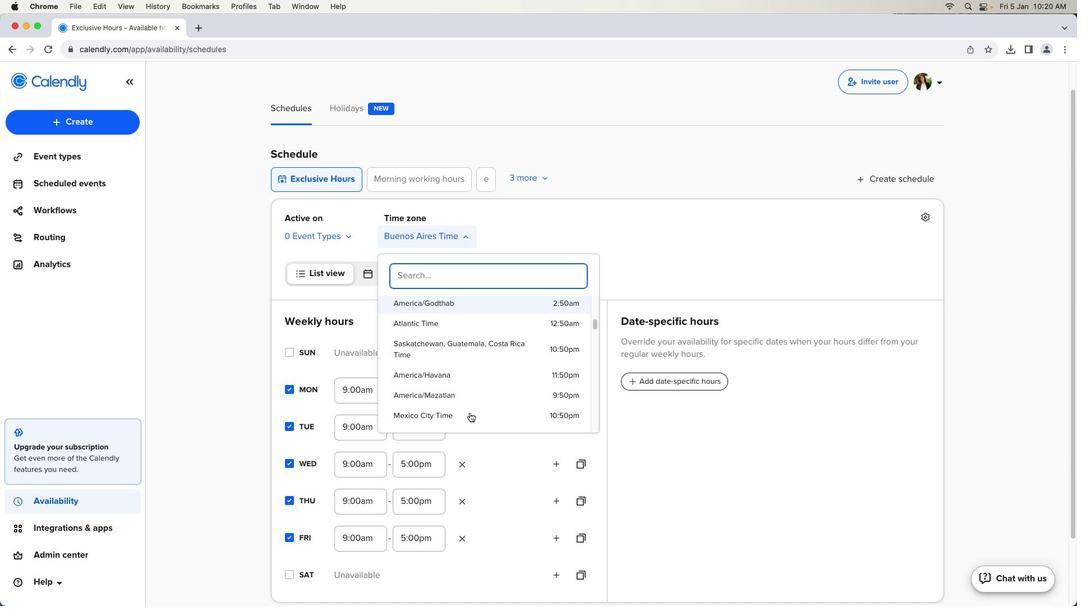 
Action: Mouse scrolled (469, 412) with delta (0, 0)
Screenshot: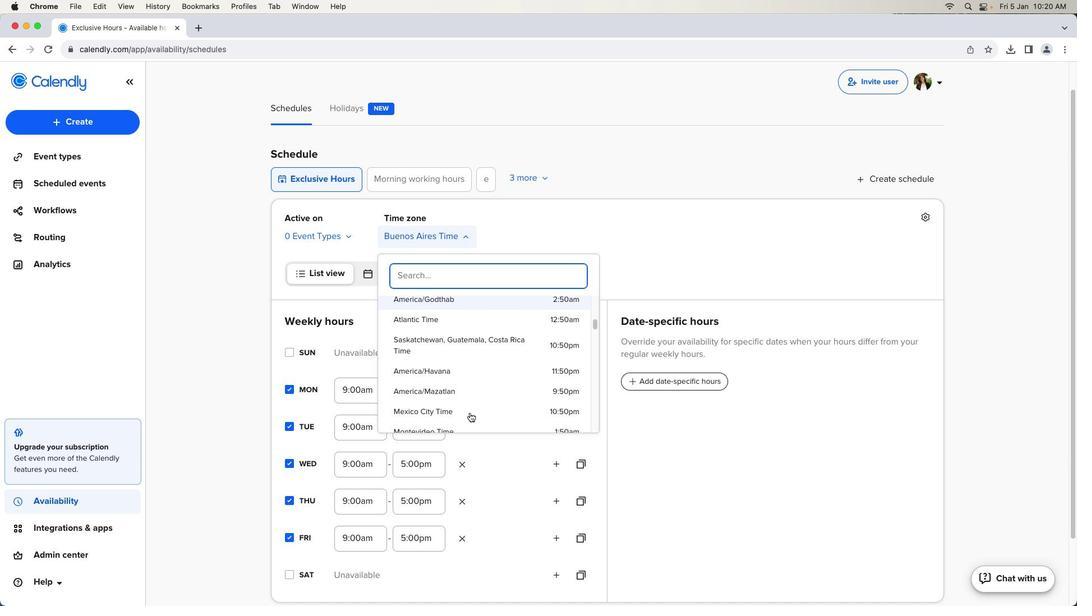 
Action: Mouse scrolled (469, 412) with delta (0, 0)
Screenshot: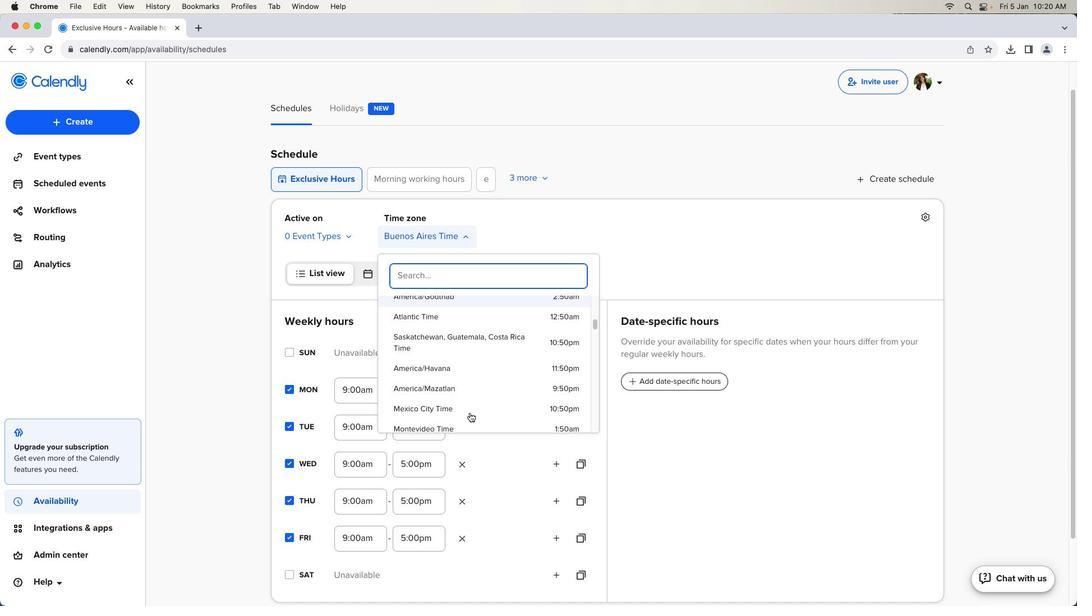 
Action: Mouse scrolled (469, 412) with delta (0, 0)
Screenshot: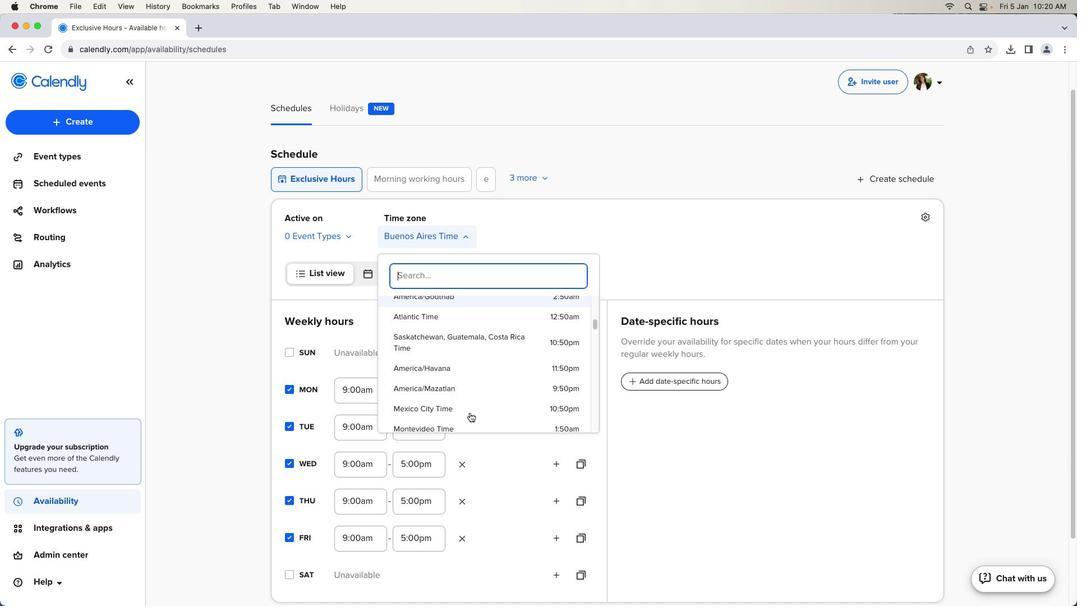 
Action: Mouse scrolled (469, 412) with delta (0, 0)
Screenshot: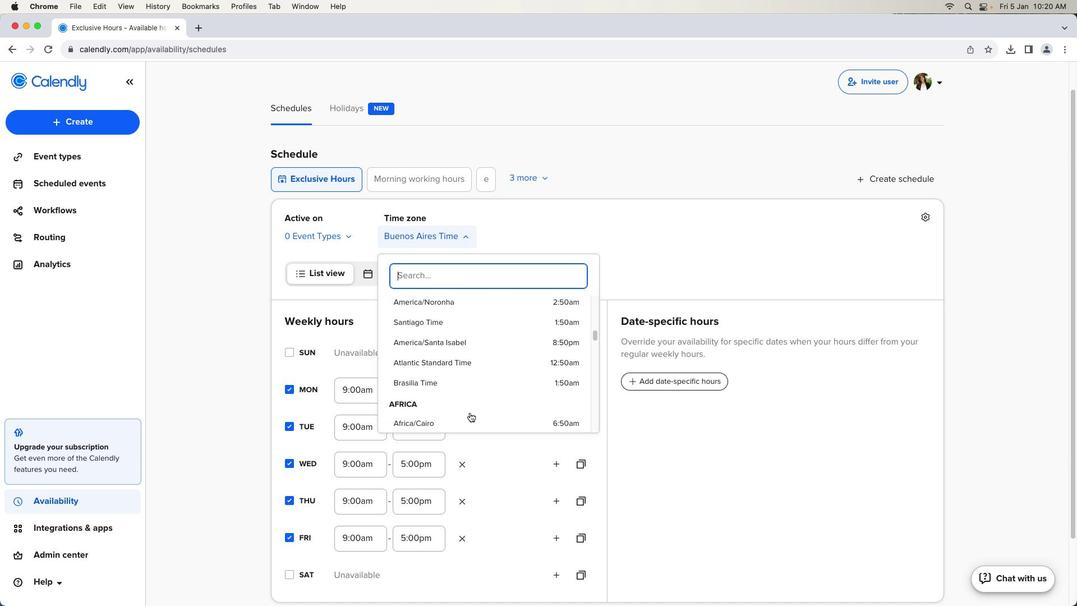 
Action: Mouse scrolled (469, 412) with delta (0, 0)
Screenshot: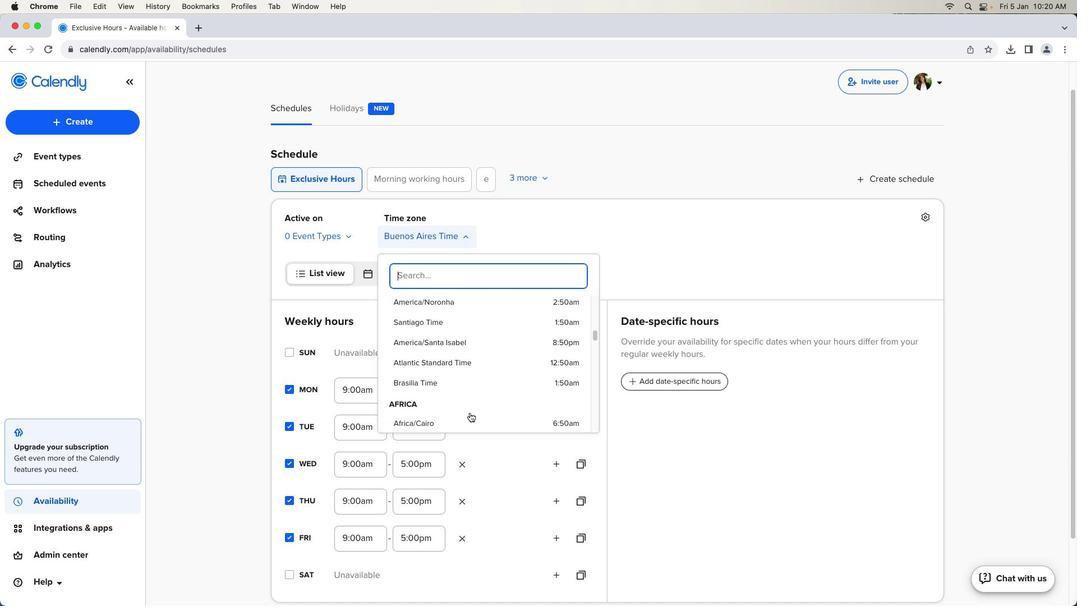 
Action: Mouse scrolled (469, 412) with delta (0, -1)
Screenshot: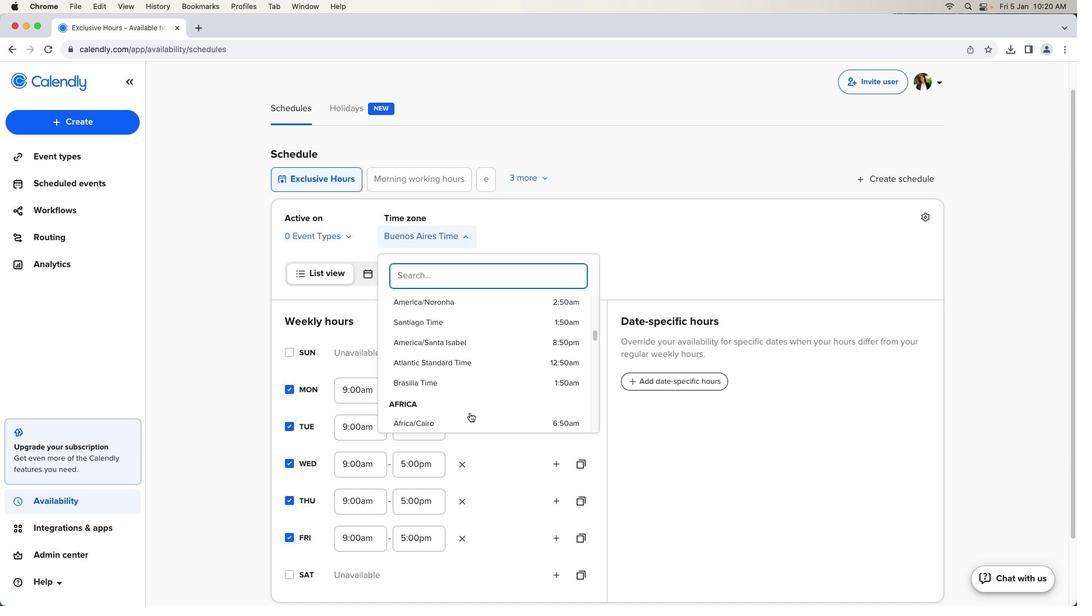 
Action: Mouse scrolled (469, 412) with delta (0, -1)
Screenshot: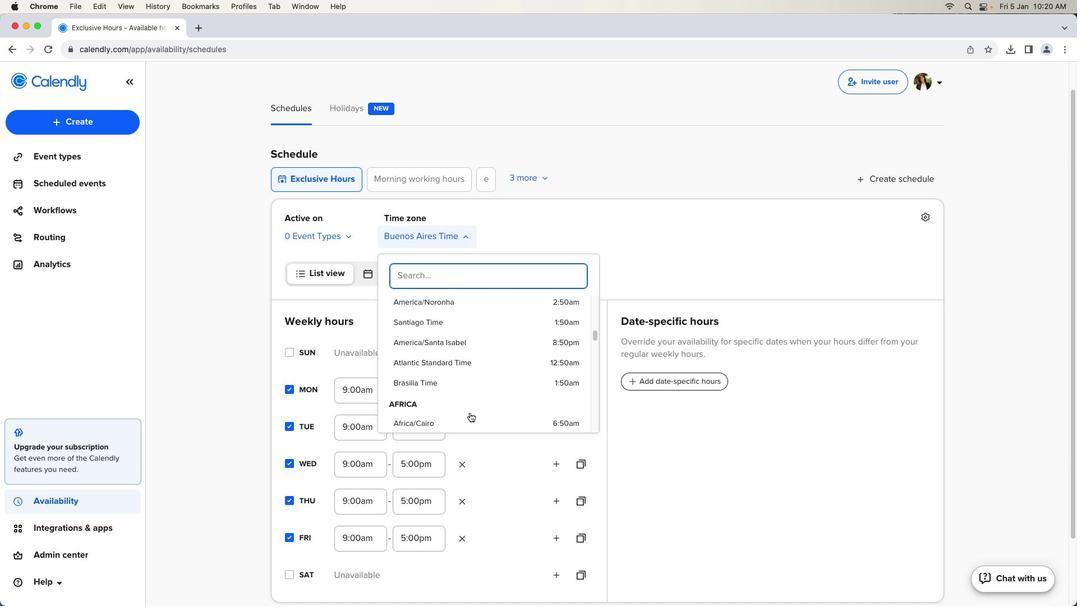 
Action: Mouse scrolled (469, 412) with delta (0, 0)
Screenshot: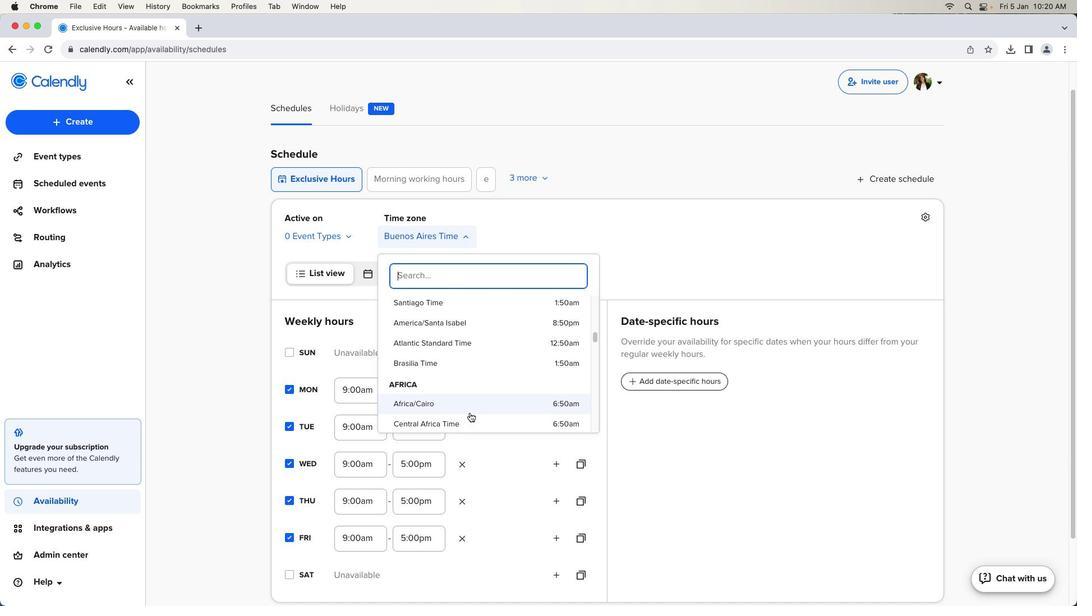 
Action: Mouse scrolled (469, 412) with delta (0, 0)
Screenshot: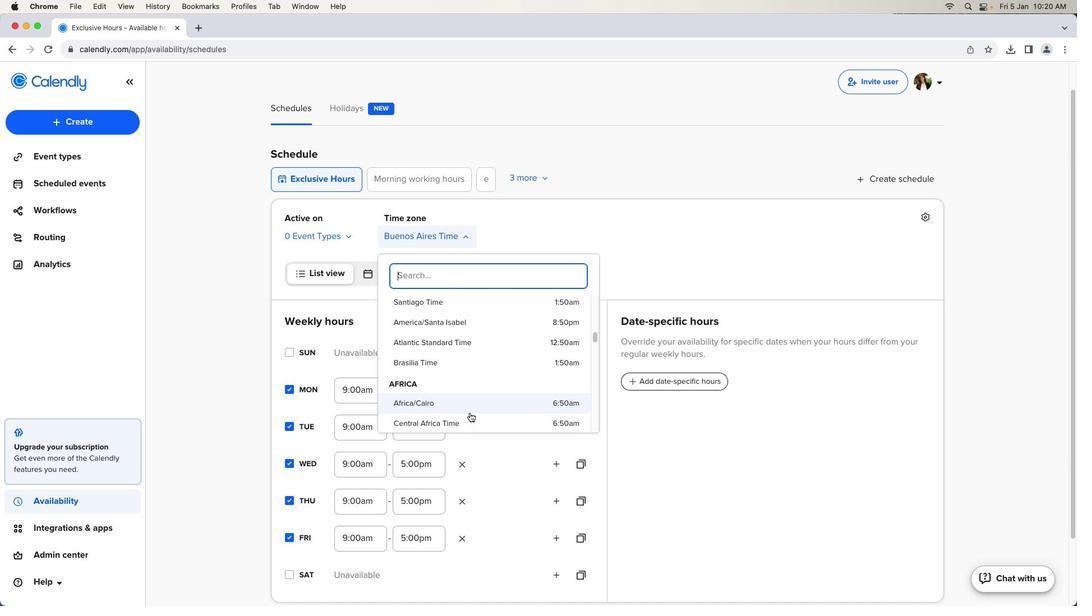 
Action: Mouse scrolled (469, 412) with delta (0, 0)
Screenshot: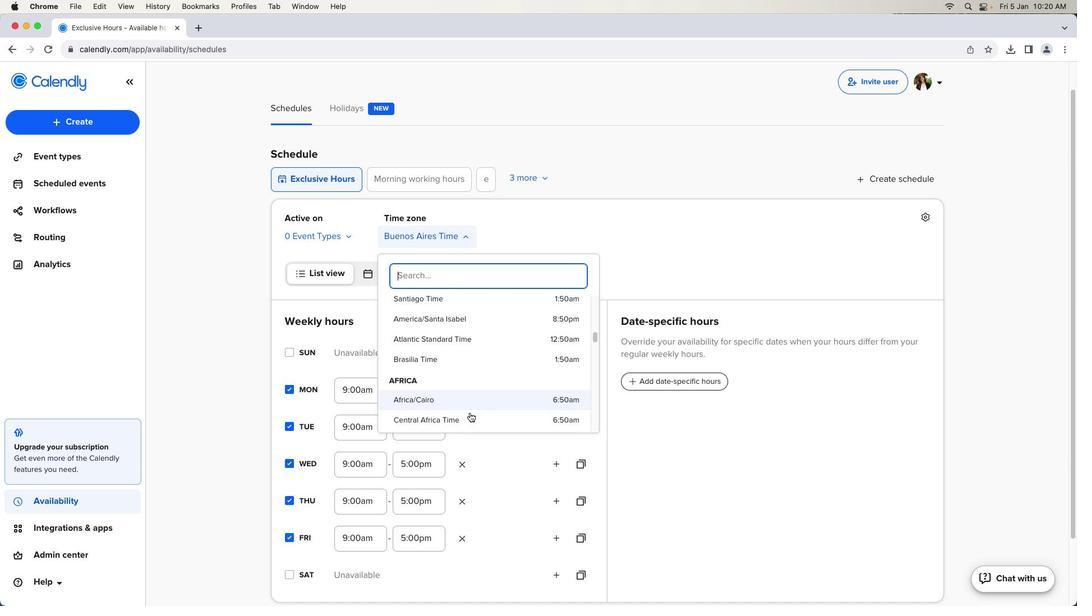 
Action: Mouse scrolled (469, 412) with delta (0, 0)
Screenshot: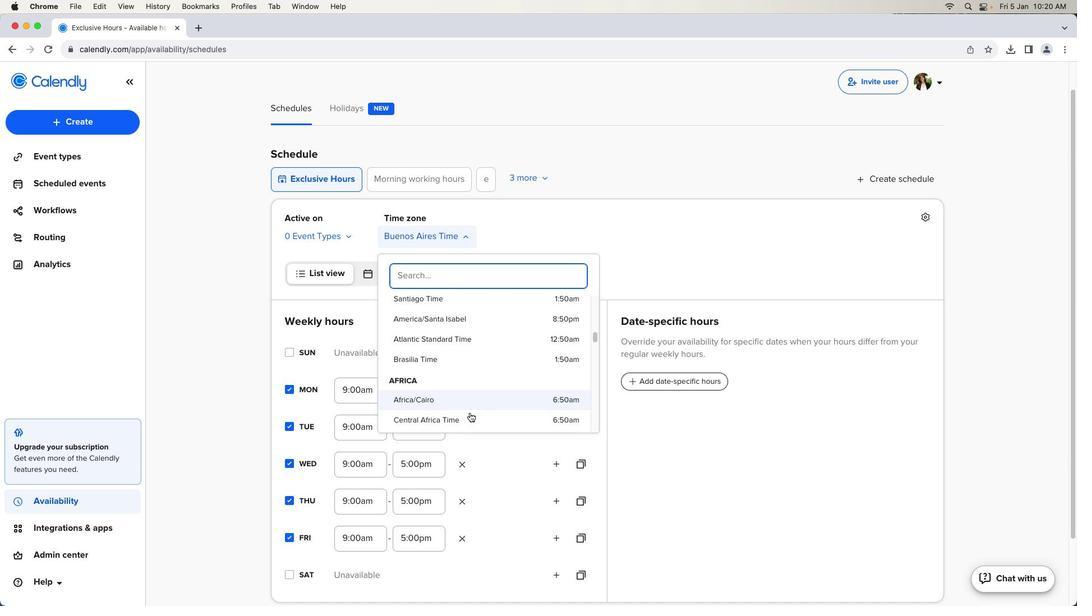 
Action: Mouse scrolled (469, 412) with delta (0, 0)
Screenshot: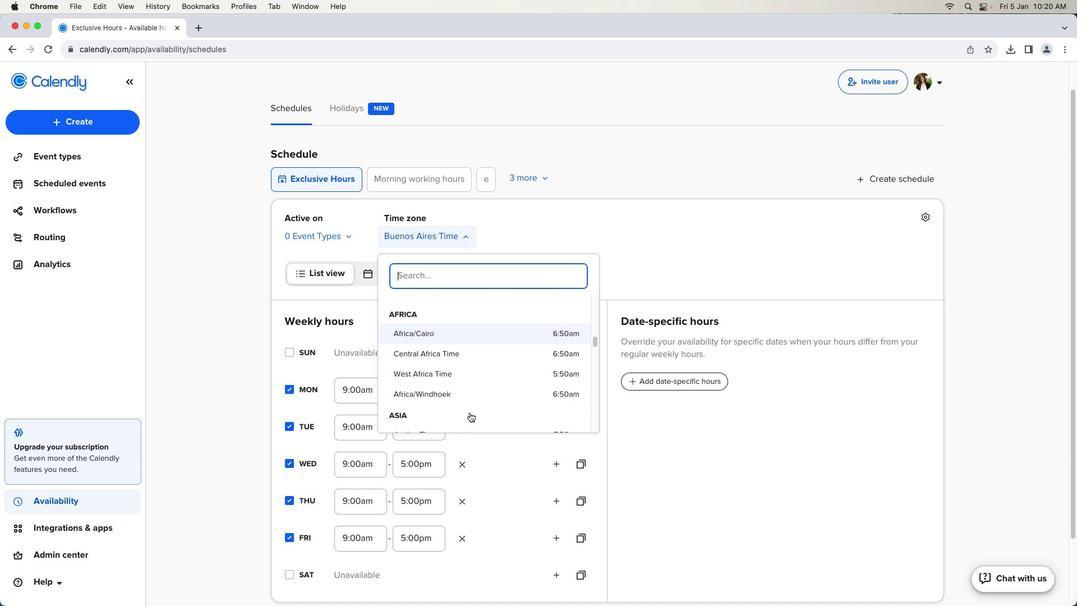 
Action: Mouse scrolled (469, 412) with delta (0, 0)
Screenshot: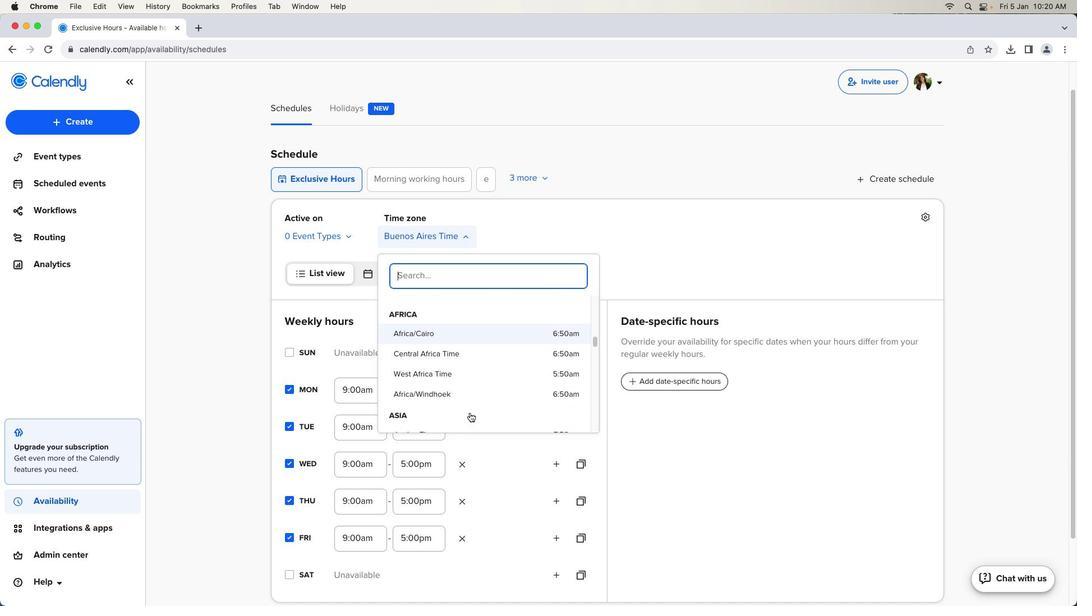 
Action: Mouse scrolled (469, 412) with delta (0, -1)
Screenshot: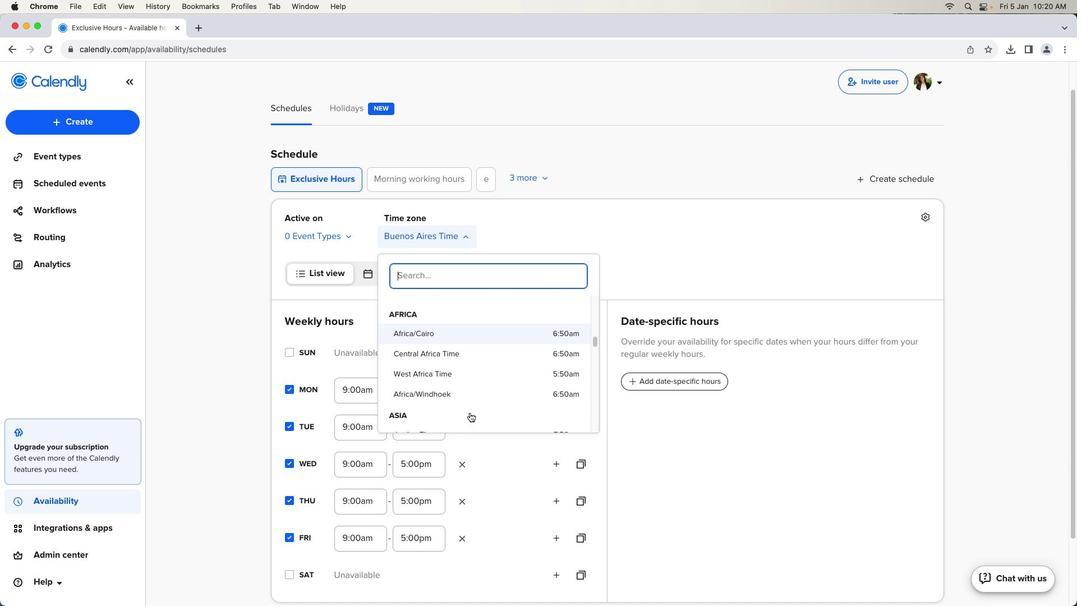 
Action: Mouse moved to (460, 375)
Screenshot: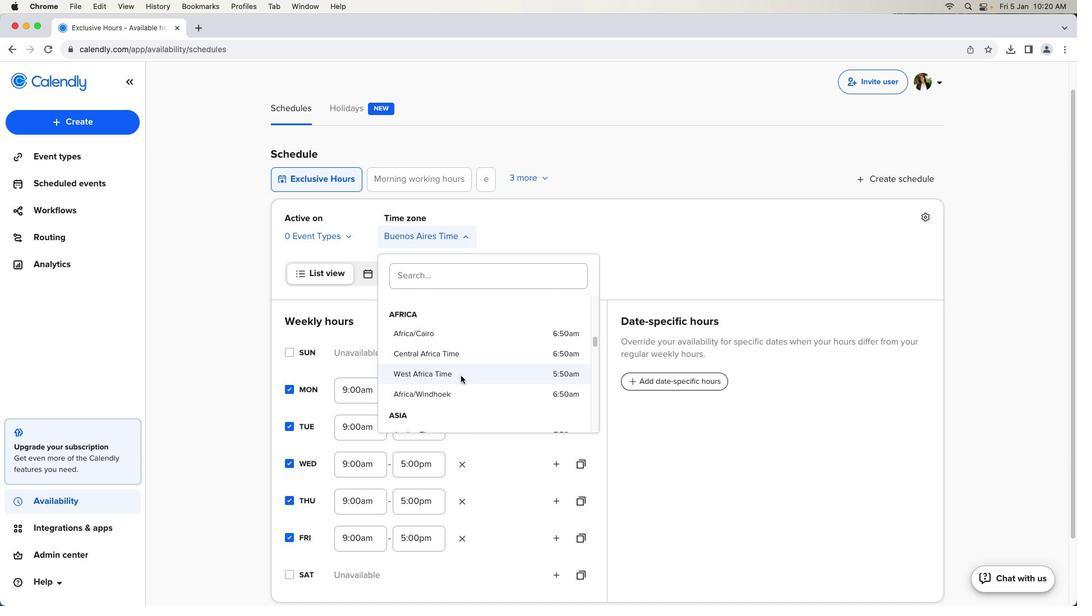 
Action: Mouse pressed left at (460, 375)
Screenshot: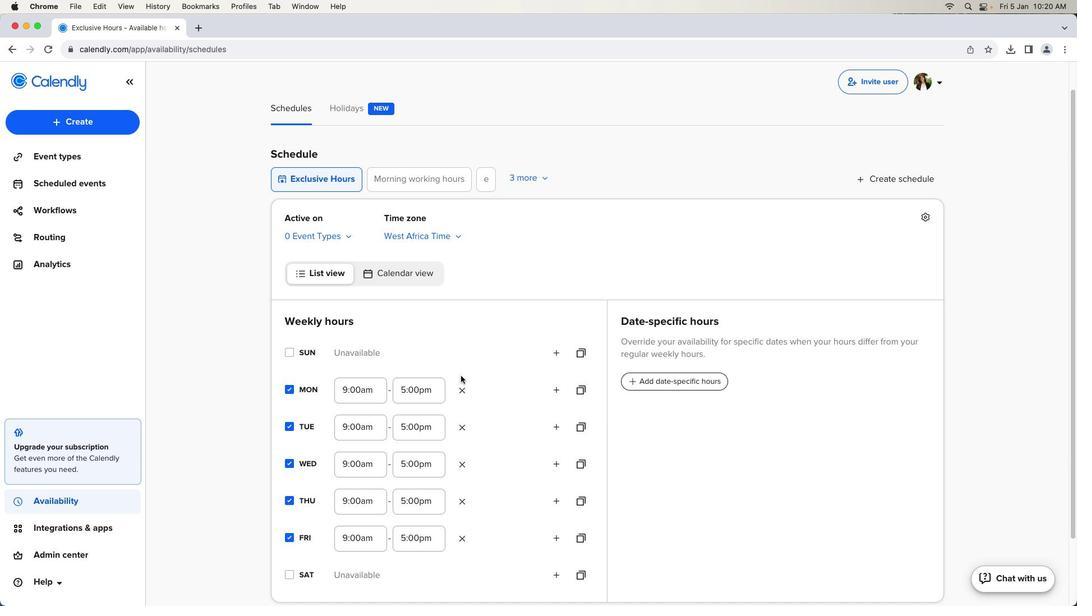 
Action: Mouse moved to (492, 397)
Screenshot: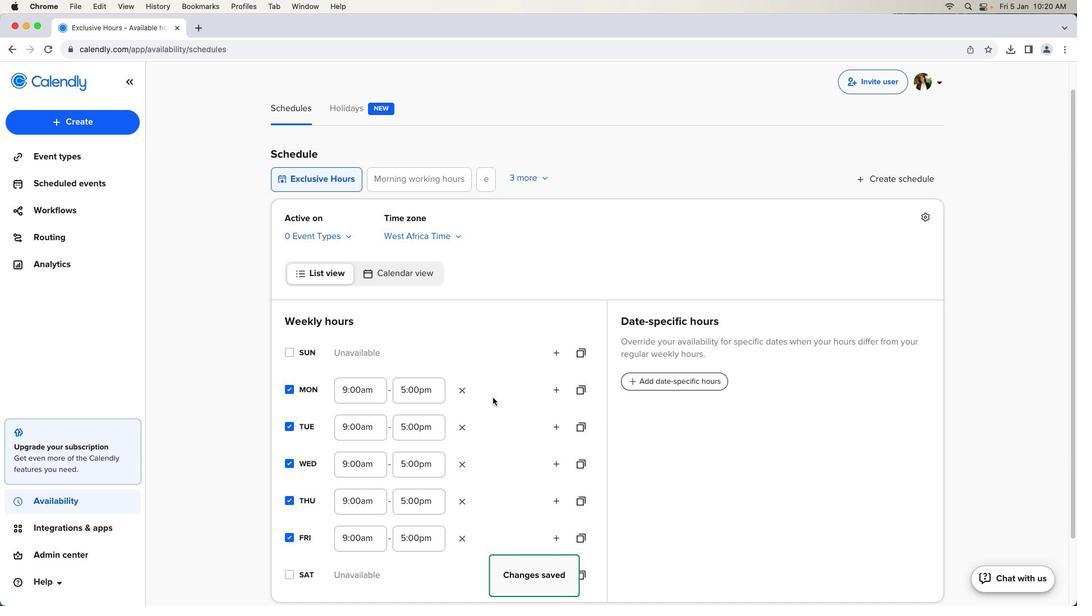 
